 Task: Find connections with filter location Épernay with filter topic #Innovativewith filter profile language French with filter current company Tata AIA Life Insurance with filter school Institute of Engineering & Management (IEM) with filter industry Agricultural Chemical Manufacturing with filter service category Bankruptcy Law with filter keywords title Event Planner
Action: Mouse moved to (492, 81)
Screenshot: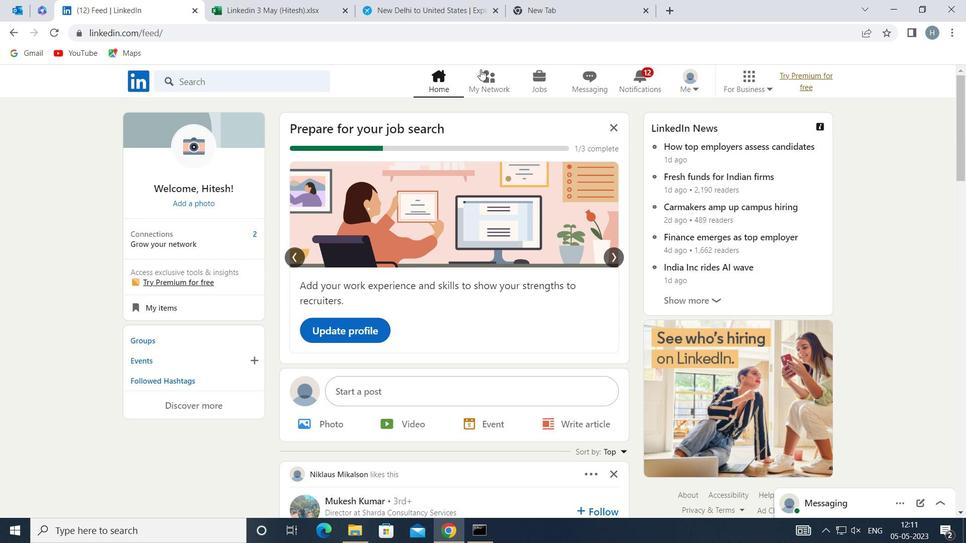 
Action: Mouse pressed left at (492, 81)
Screenshot: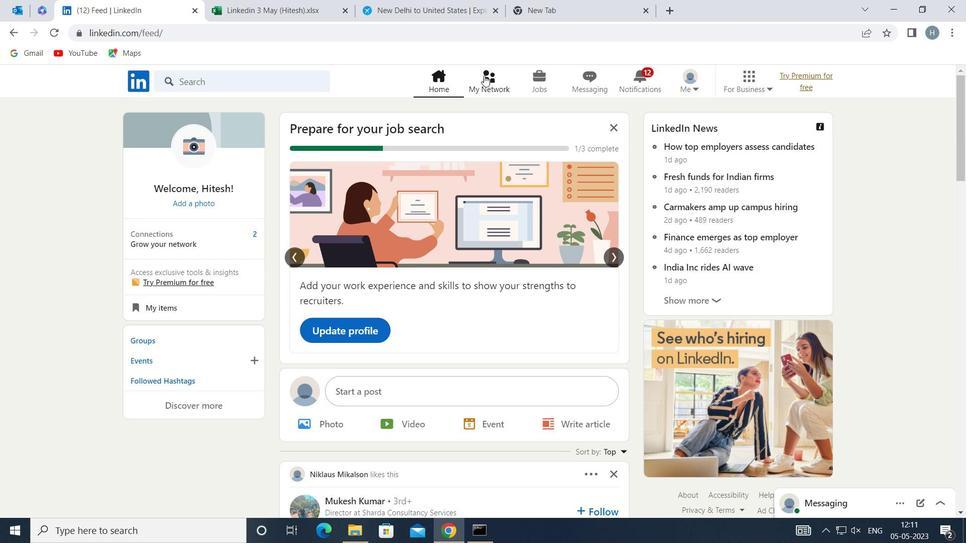 
Action: Mouse moved to (279, 149)
Screenshot: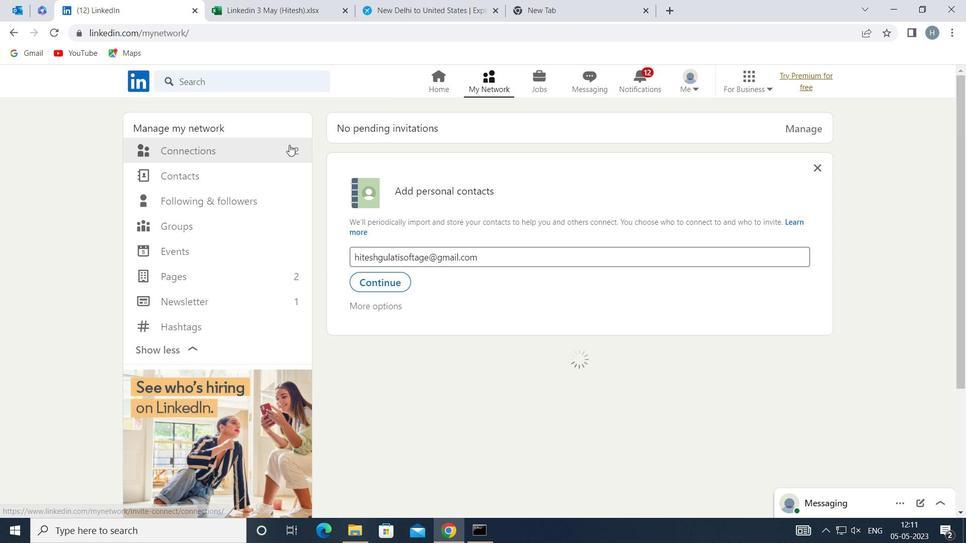 
Action: Mouse pressed left at (279, 149)
Screenshot: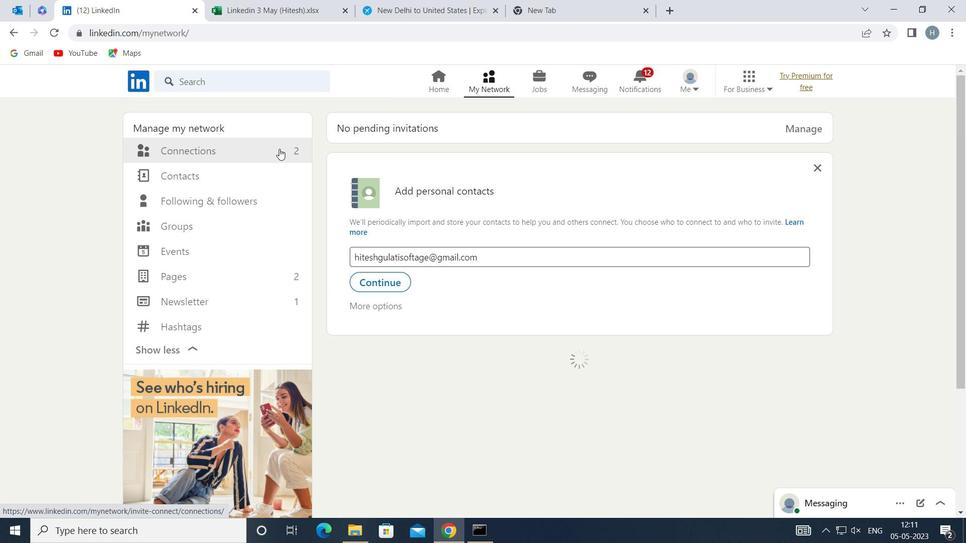 
Action: Mouse moved to (595, 150)
Screenshot: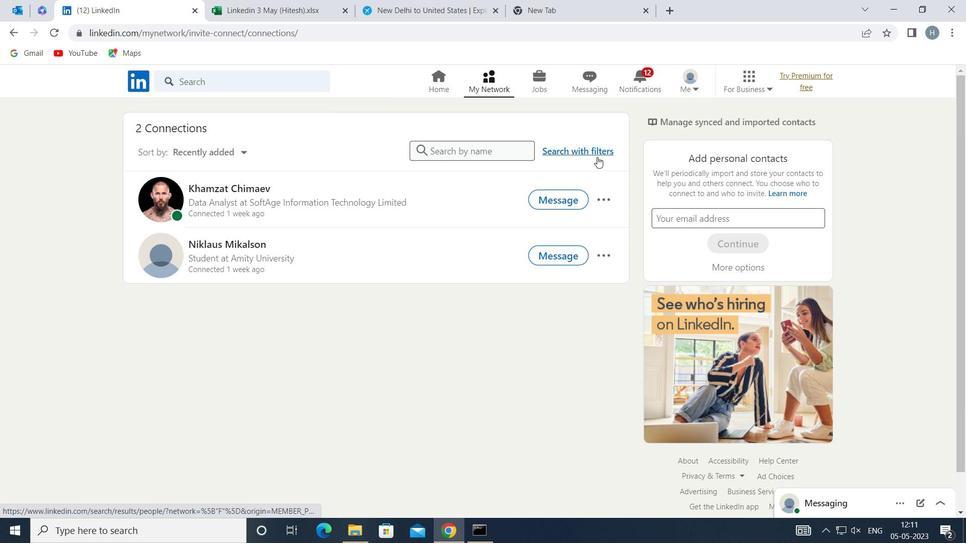 
Action: Mouse pressed left at (595, 150)
Screenshot: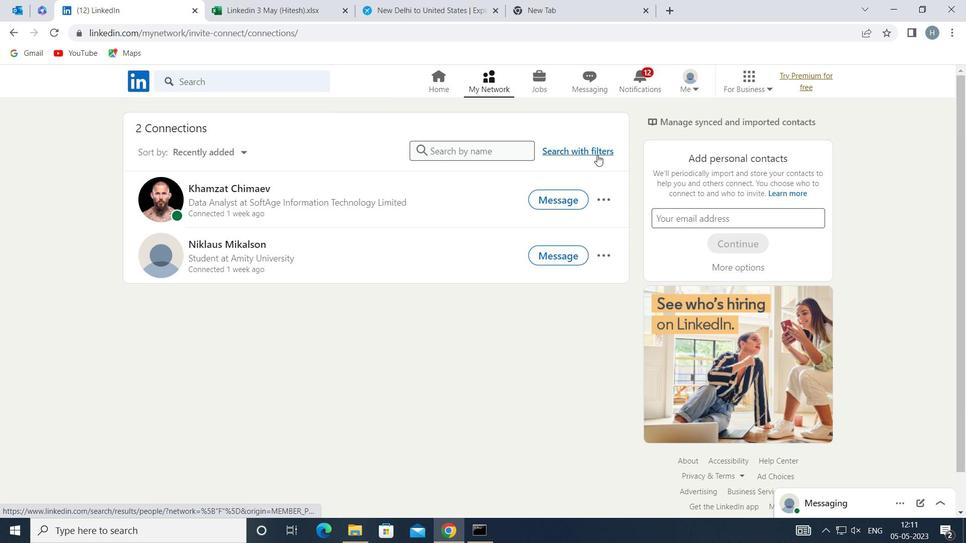 
Action: Mouse moved to (532, 117)
Screenshot: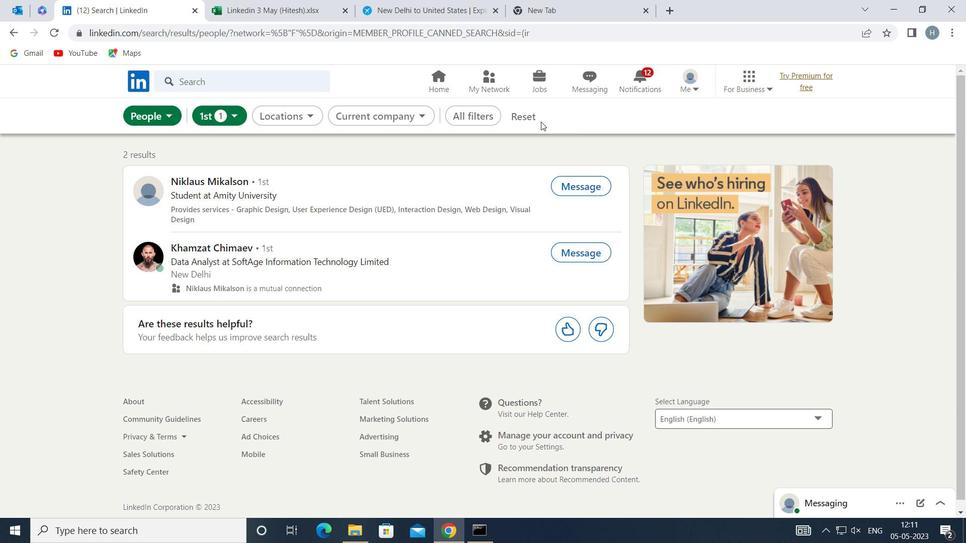
Action: Mouse pressed left at (532, 117)
Screenshot: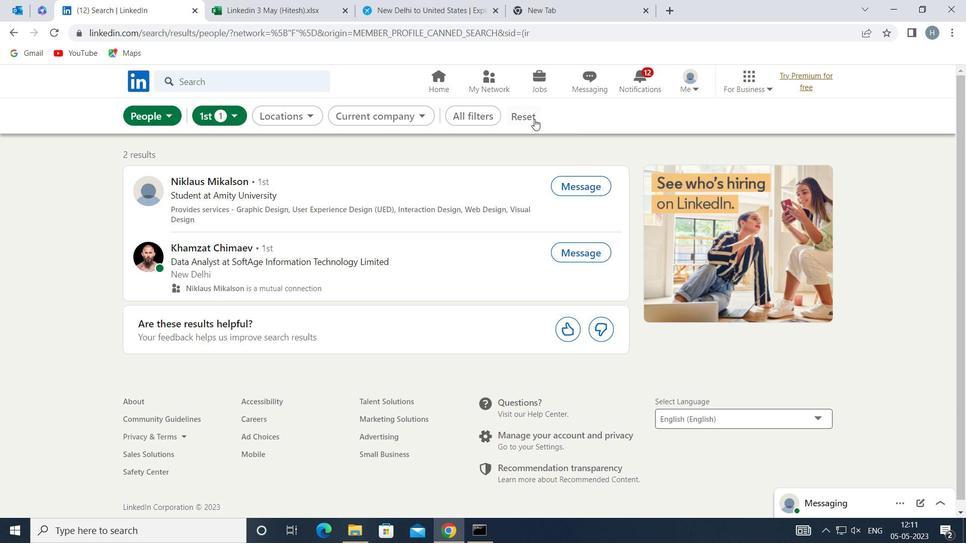 
Action: Mouse moved to (509, 113)
Screenshot: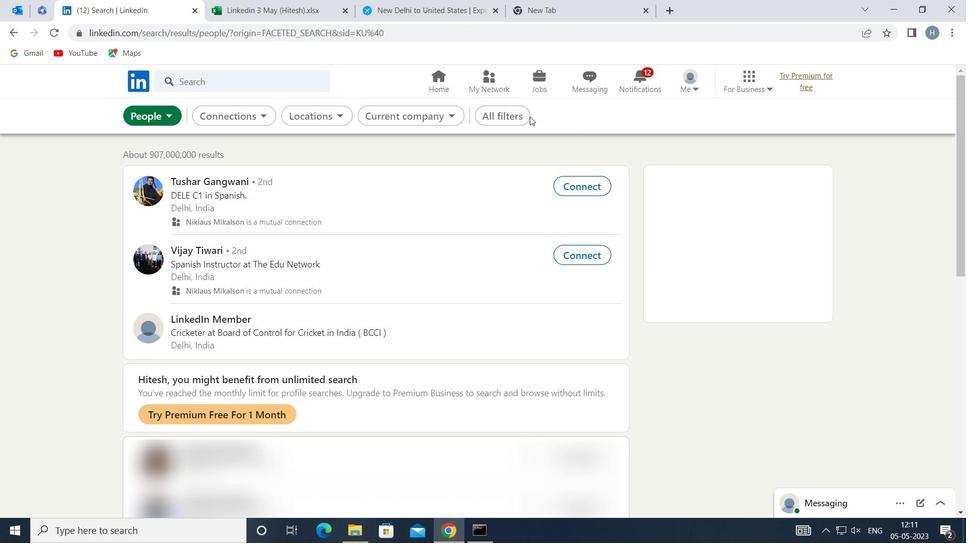 
Action: Mouse pressed left at (509, 113)
Screenshot: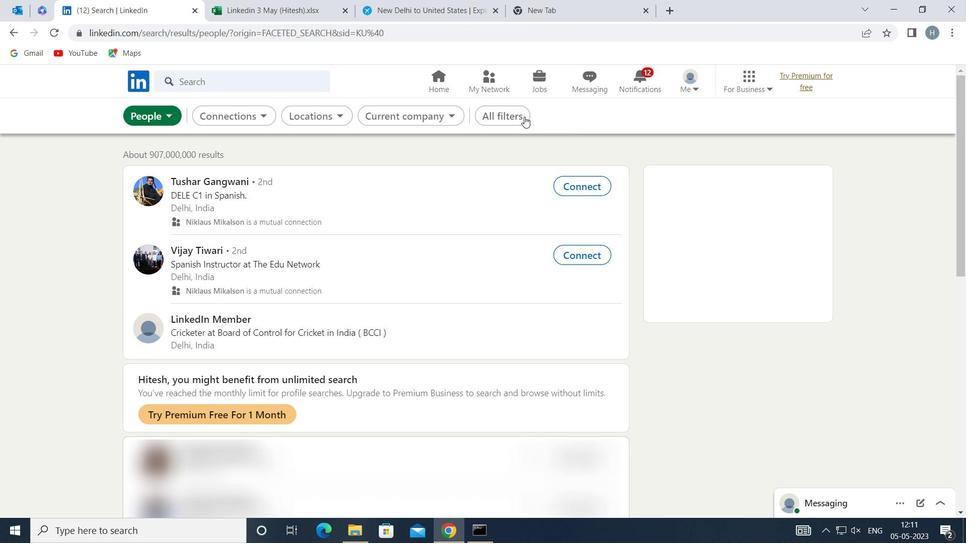 
Action: Mouse moved to (774, 299)
Screenshot: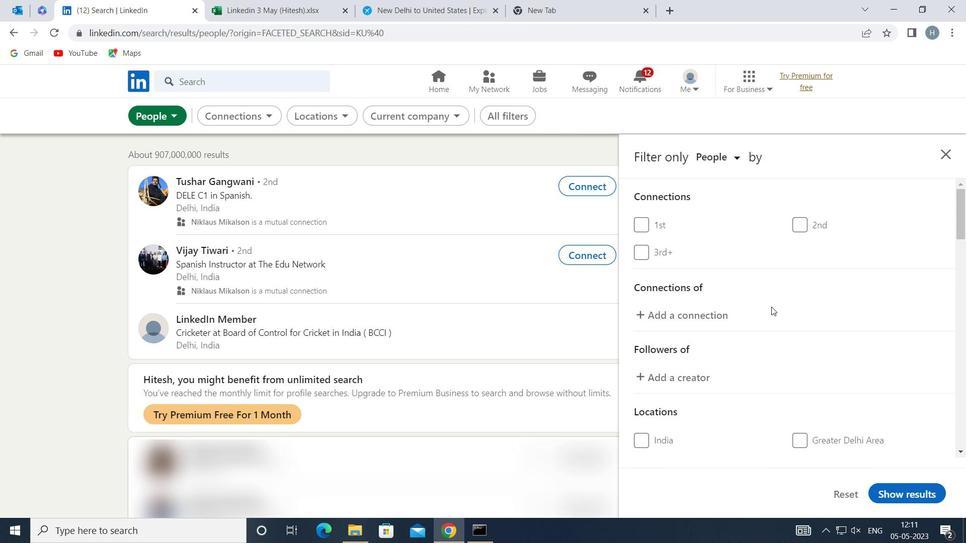 
Action: Mouse scrolled (774, 299) with delta (0, 0)
Screenshot: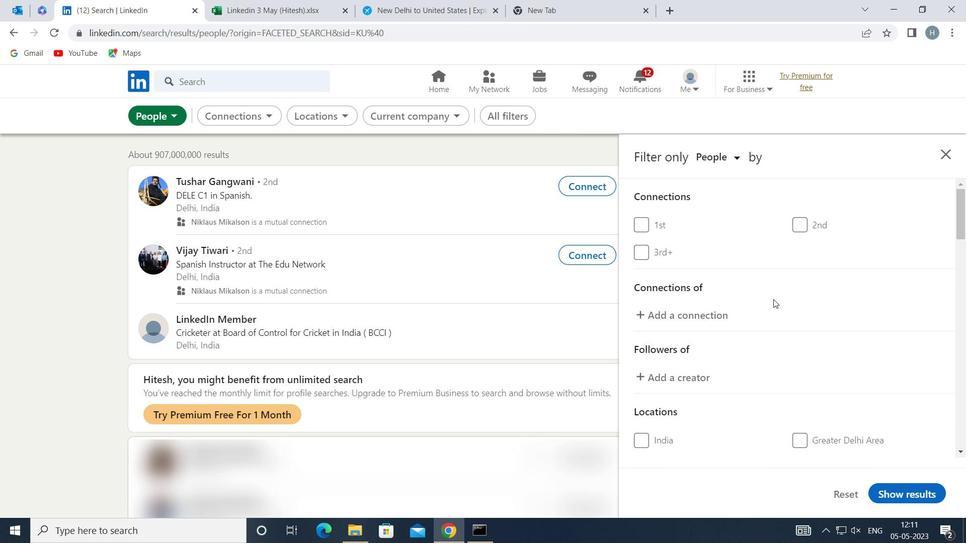 
Action: Mouse scrolled (774, 299) with delta (0, 0)
Screenshot: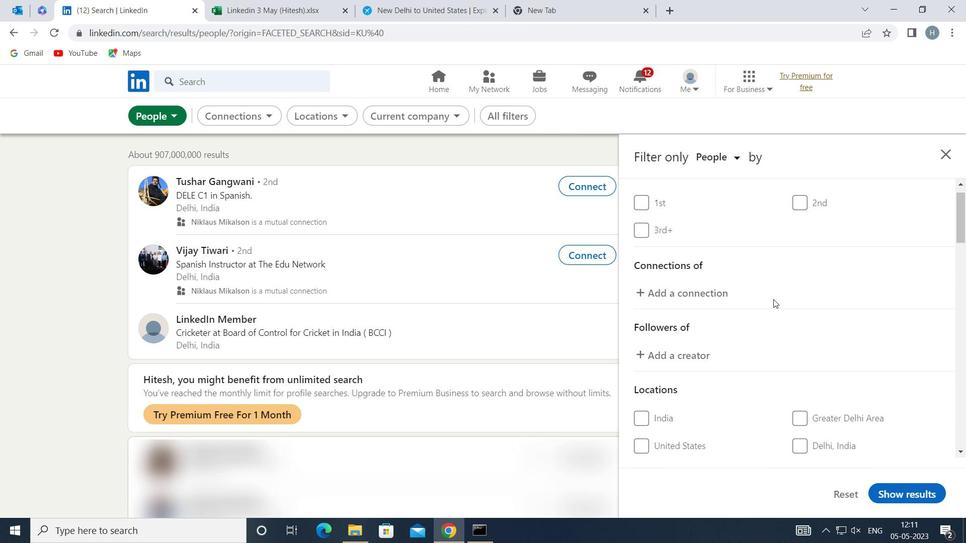 
Action: Mouse moved to (844, 366)
Screenshot: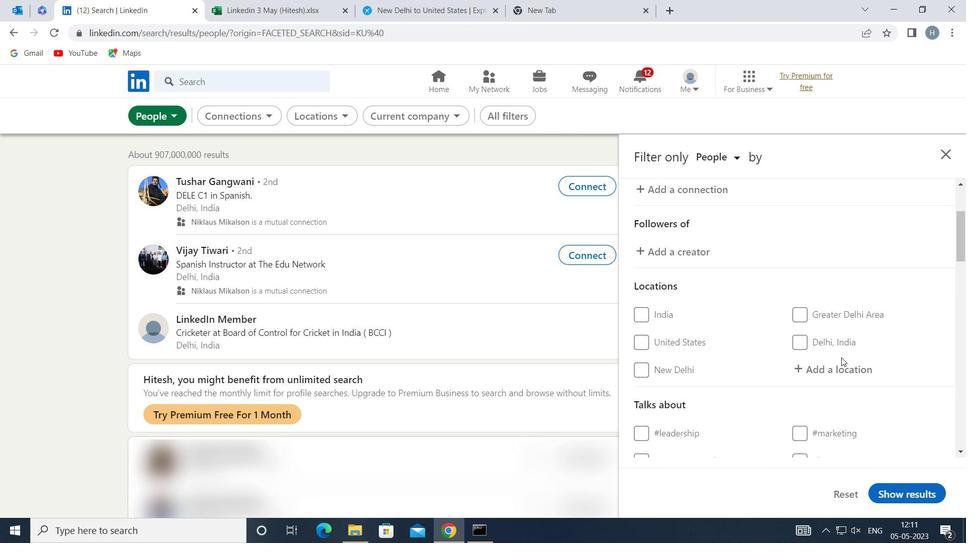 
Action: Mouse pressed left at (844, 366)
Screenshot: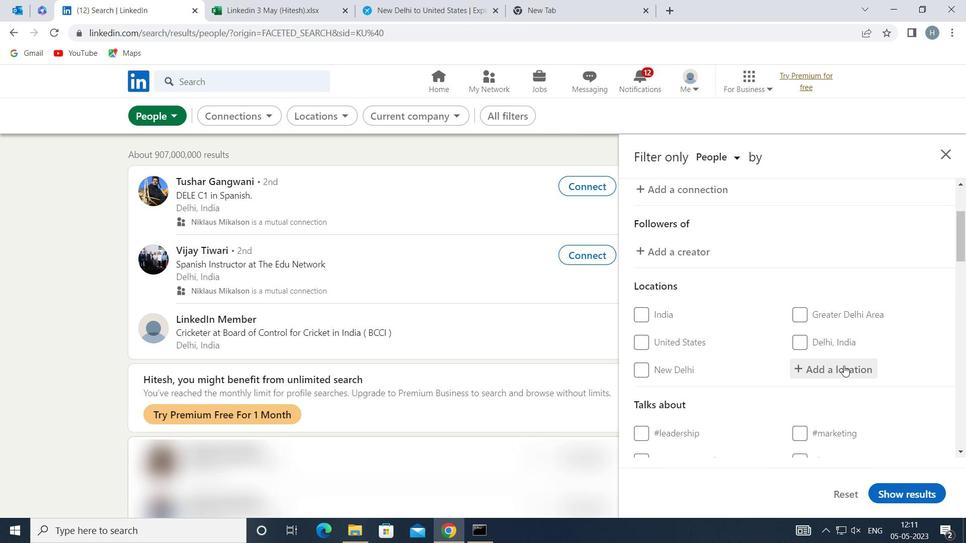 
Action: Mouse moved to (843, 367)
Screenshot: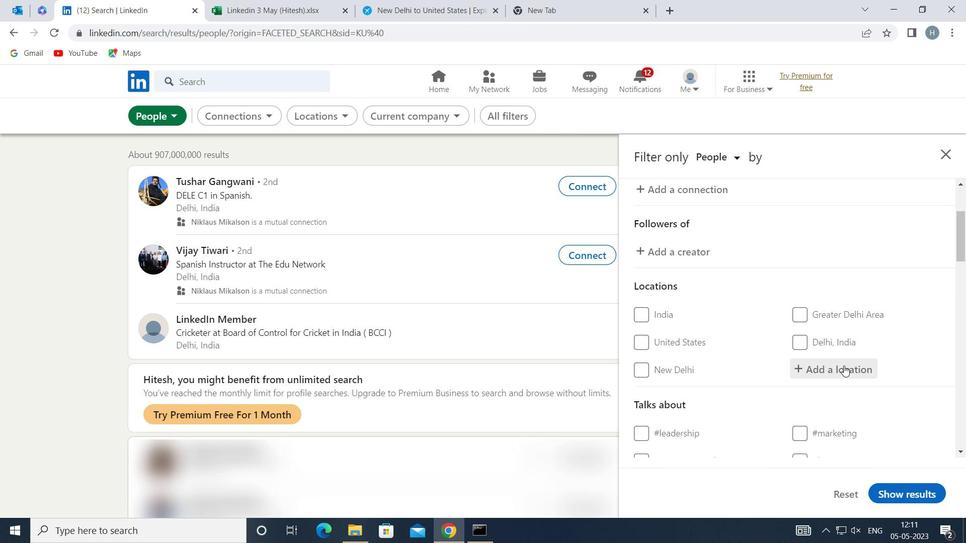
Action: Key pressed <Key.shift>EPERNAY
Screenshot: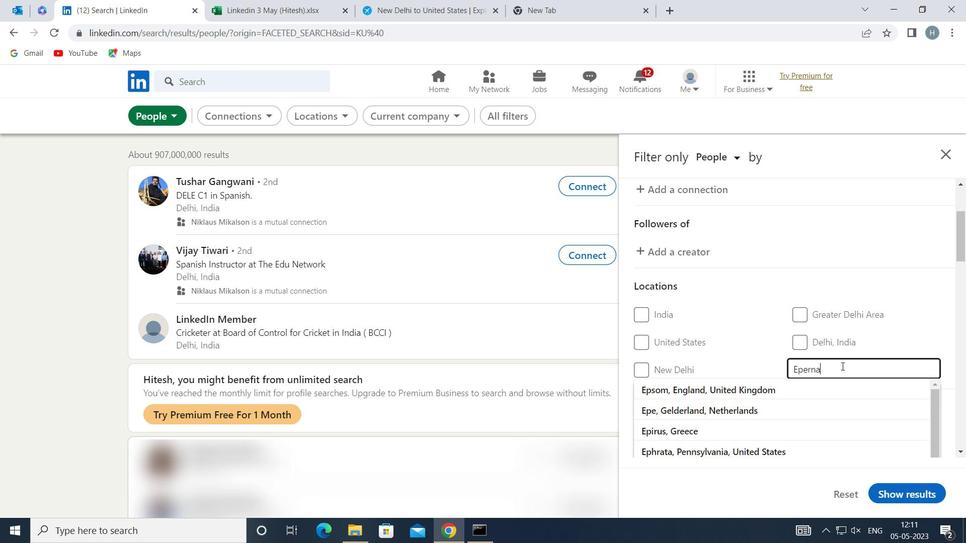 
Action: Mouse moved to (800, 387)
Screenshot: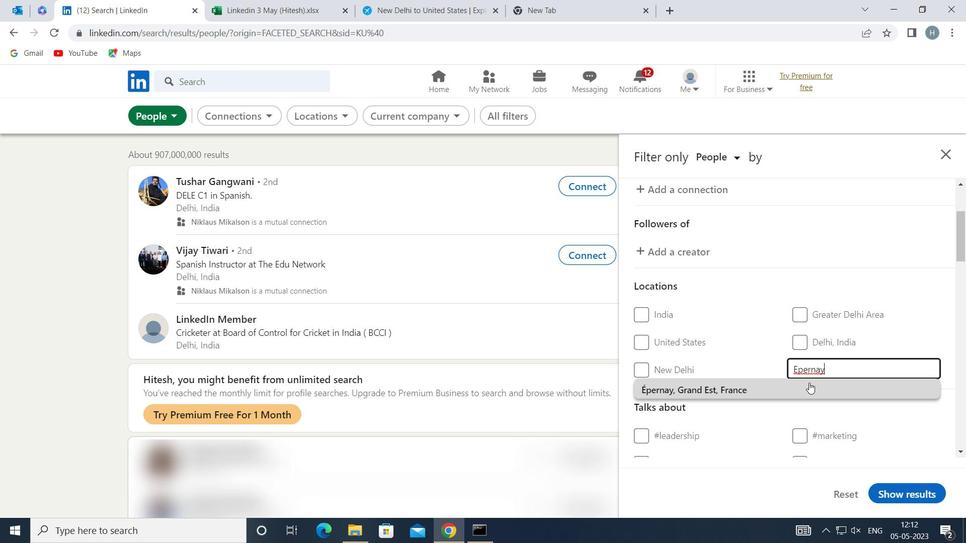 
Action: Mouse pressed left at (800, 387)
Screenshot: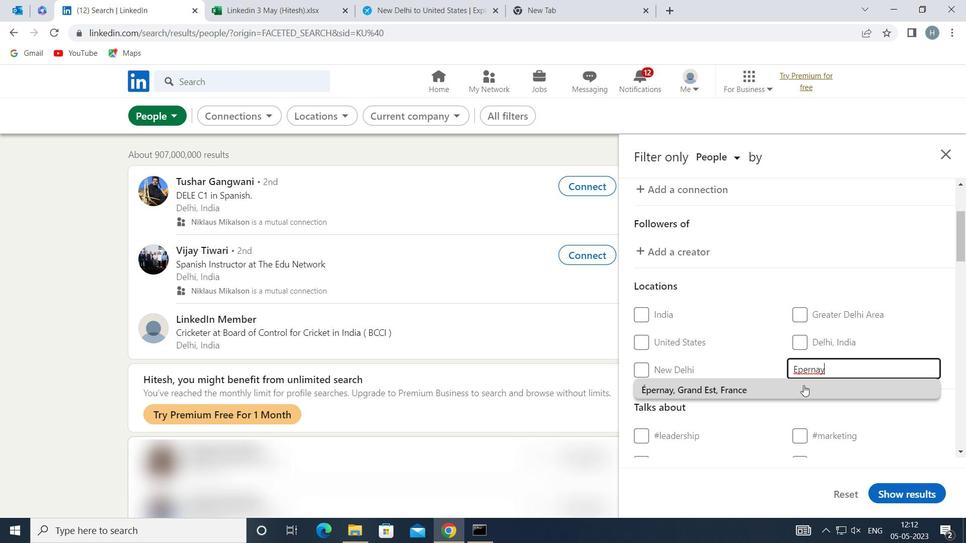 
Action: Mouse moved to (748, 356)
Screenshot: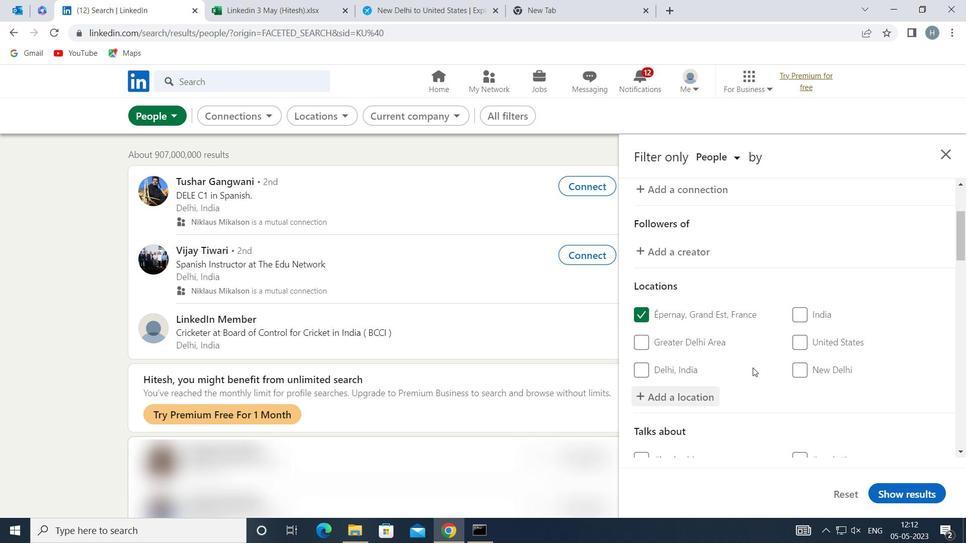 
Action: Mouse scrolled (748, 355) with delta (0, 0)
Screenshot: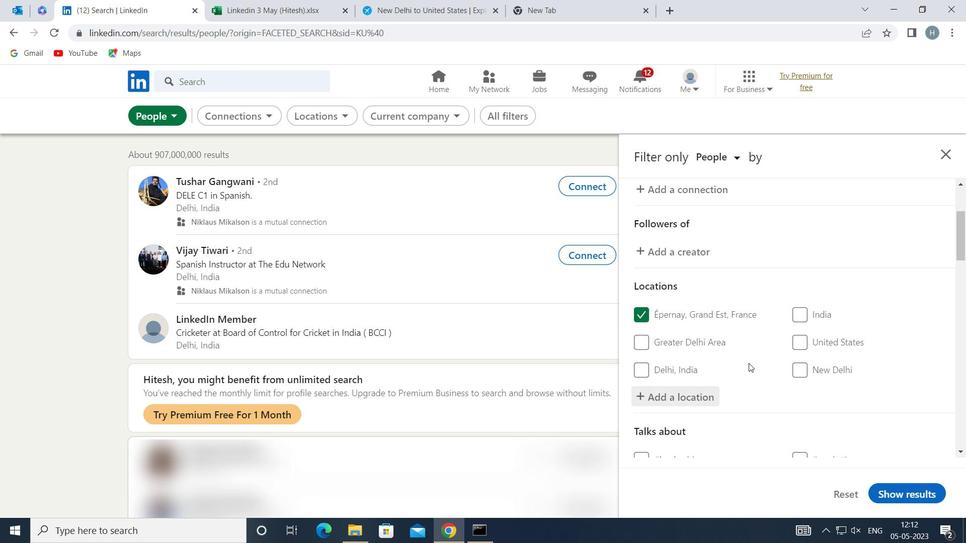 
Action: Mouse moved to (748, 355)
Screenshot: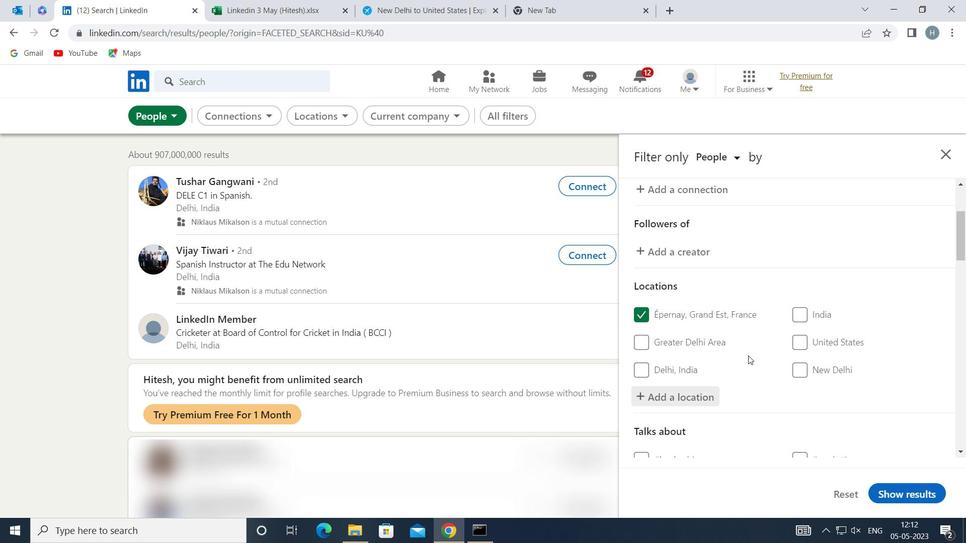 
Action: Mouse scrolled (748, 354) with delta (0, 0)
Screenshot: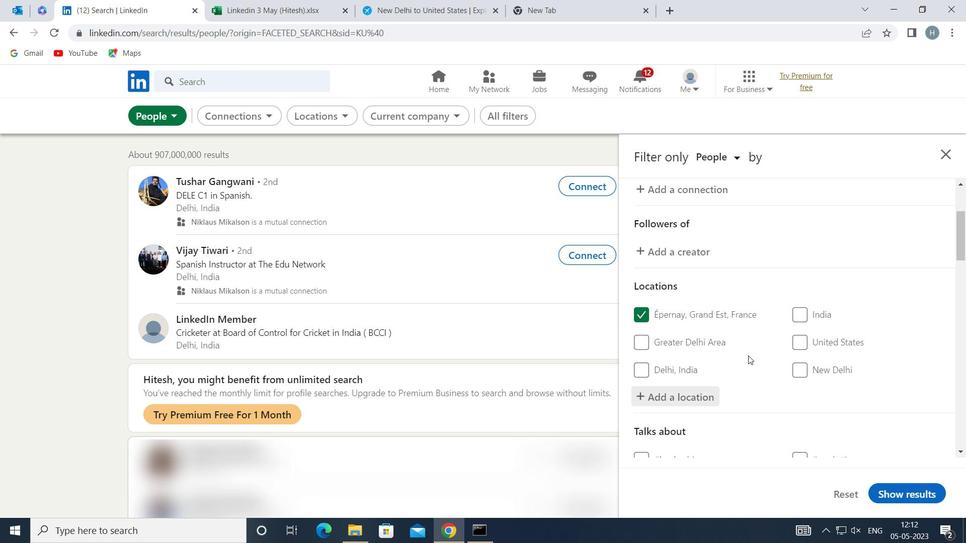 
Action: Mouse moved to (750, 346)
Screenshot: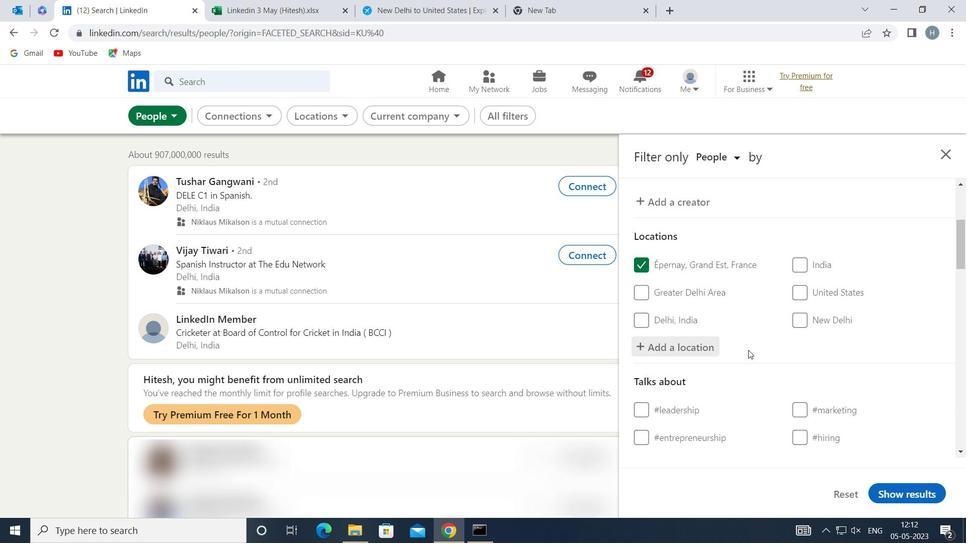 
Action: Mouse scrolled (750, 346) with delta (0, 0)
Screenshot: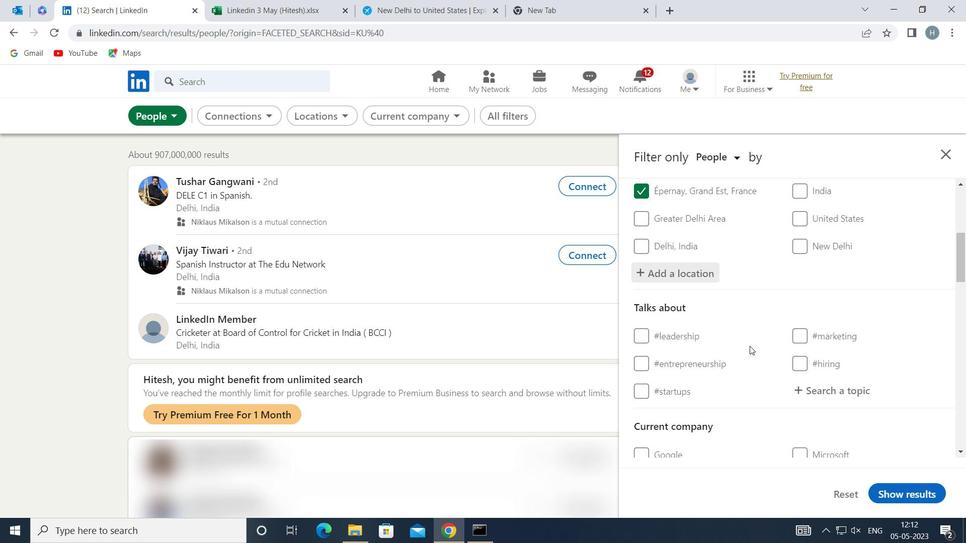 
Action: Mouse moved to (836, 321)
Screenshot: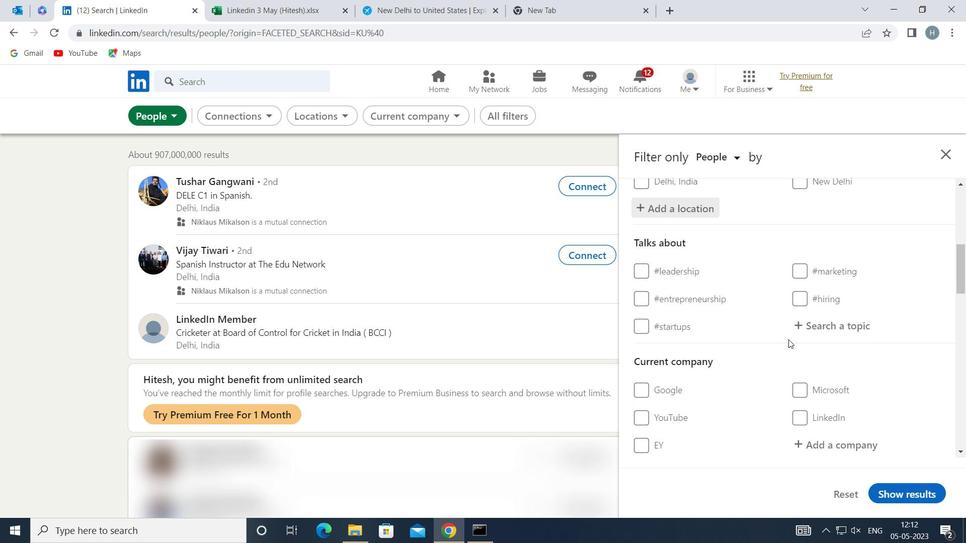 
Action: Mouse pressed left at (836, 321)
Screenshot: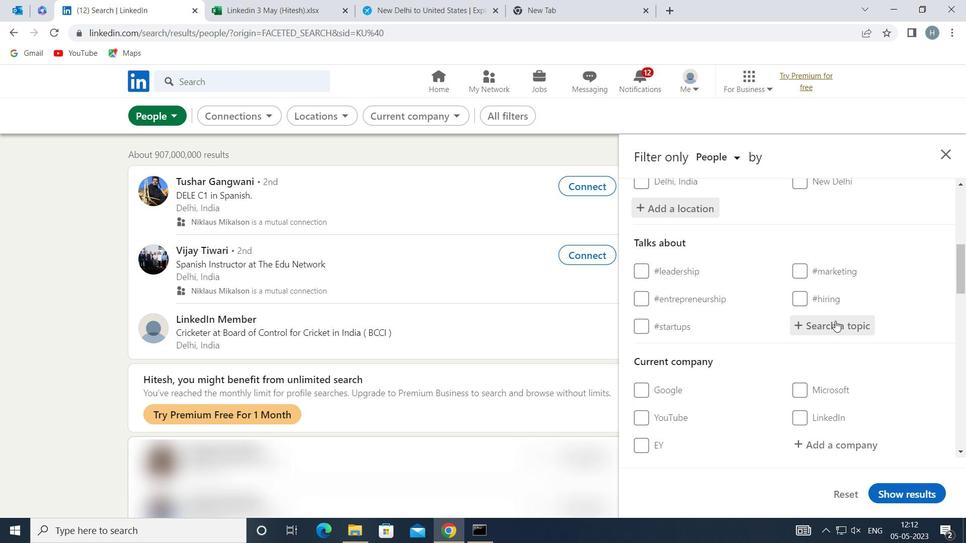 
Action: Mouse moved to (836, 320)
Screenshot: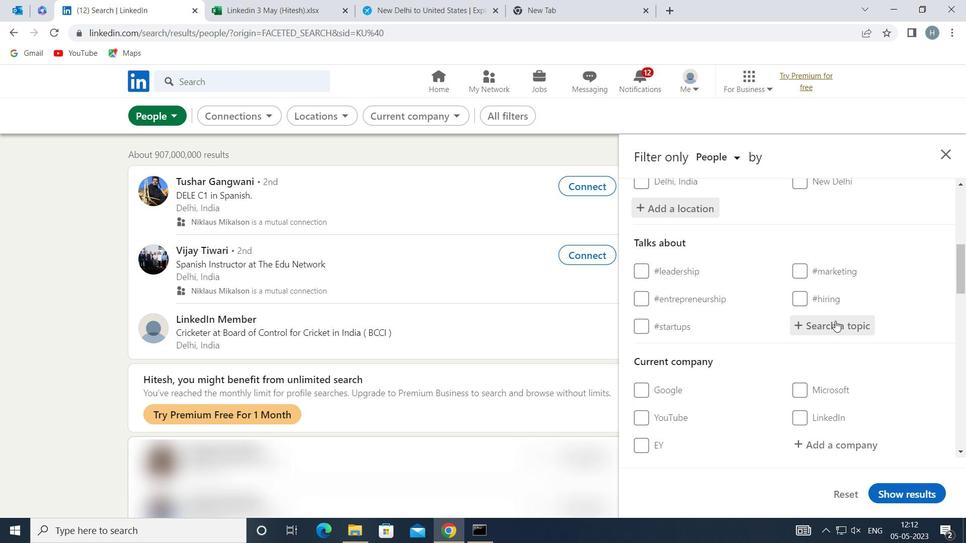 
Action: Key pressed <Key.shift>INNOVATIO<Key.backspace>VE
Screenshot: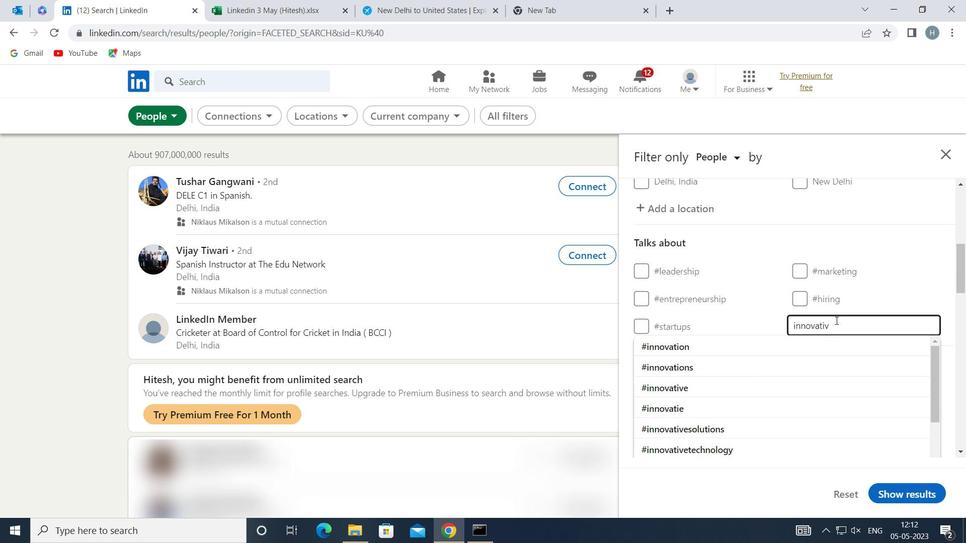 
Action: Mouse moved to (794, 346)
Screenshot: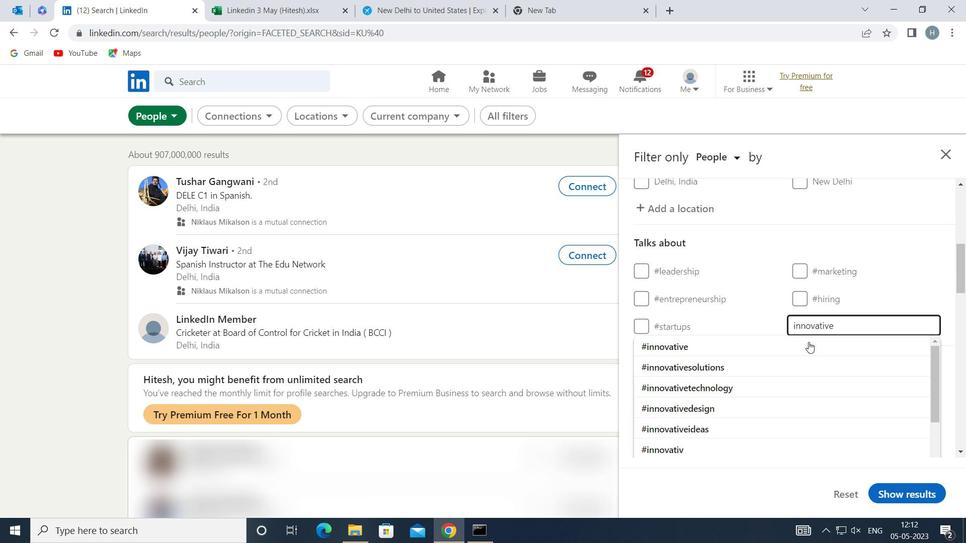 
Action: Mouse pressed left at (794, 346)
Screenshot: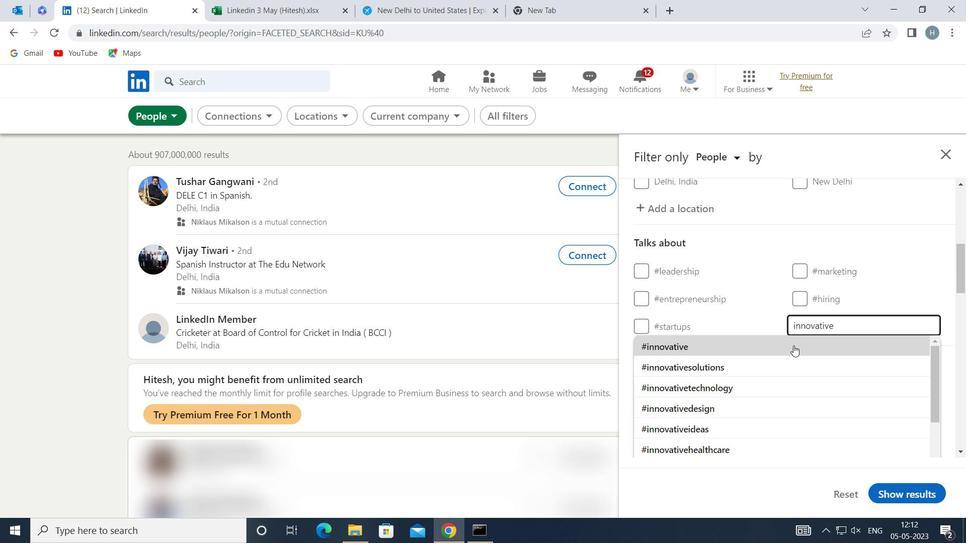 
Action: Mouse moved to (782, 321)
Screenshot: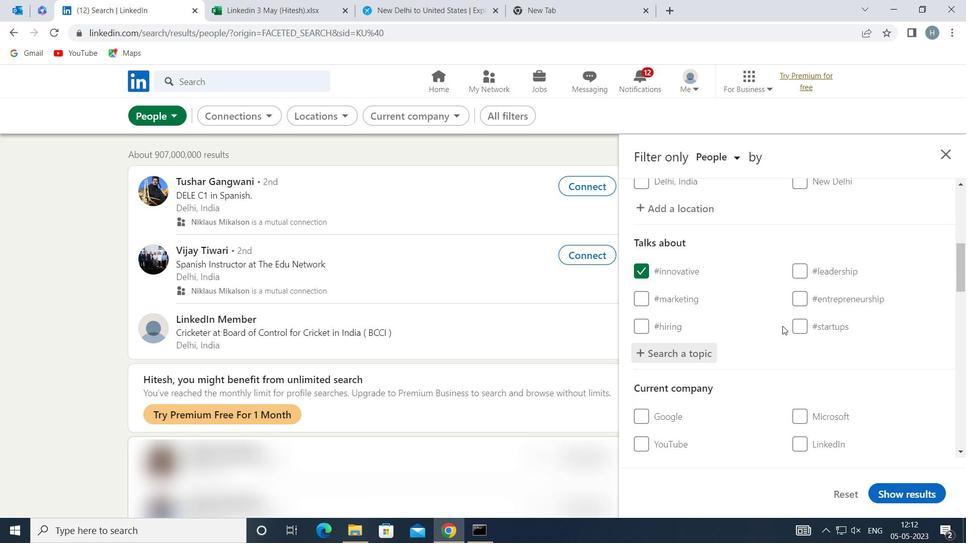 
Action: Mouse scrolled (782, 320) with delta (0, 0)
Screenshot: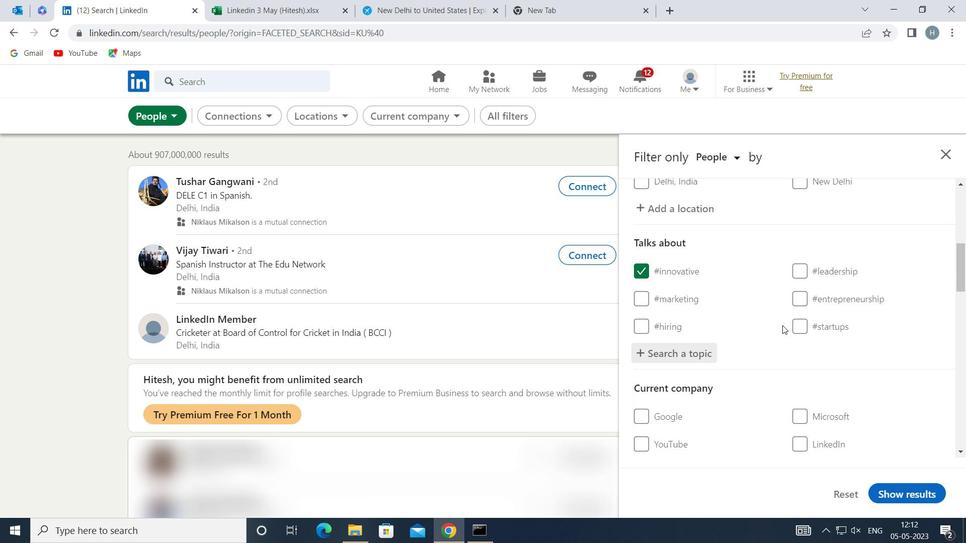 
Action: Mouse moved to (782, 320)
Screenshot: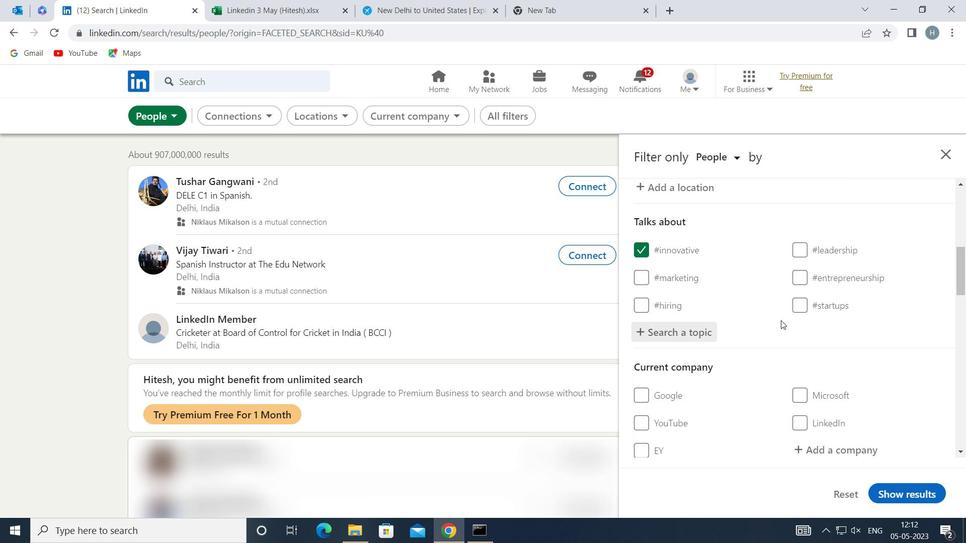 
Action: Mouse scrolled (782, 319) with delta (0, 0)
Screenshot: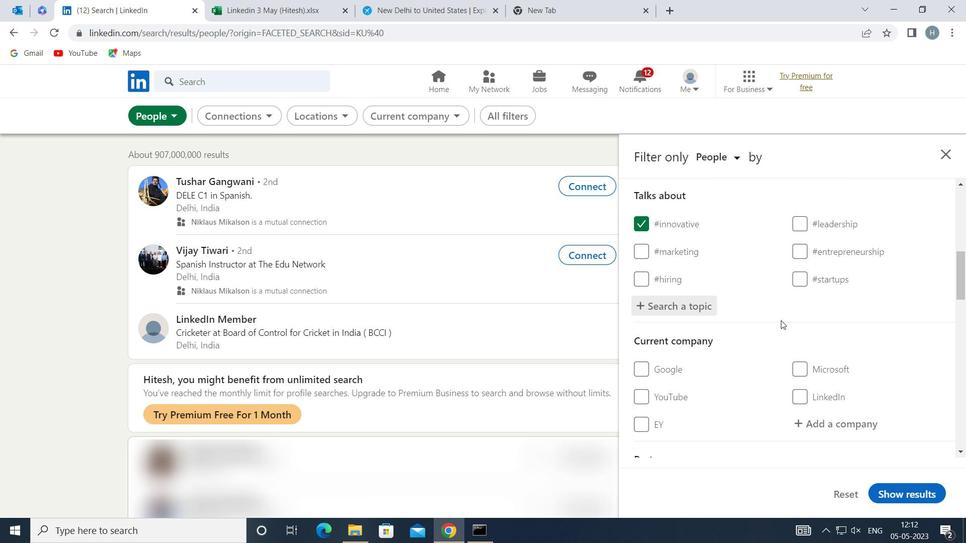
Action: Mouse moved to (782, 318)
Screenshot: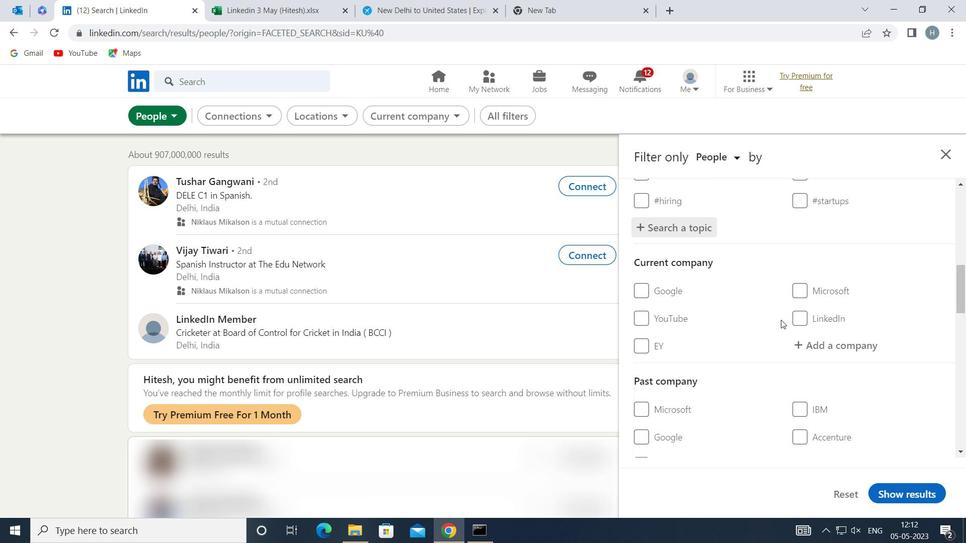 
Action: Mouse scrolled (782, 318) with delta (0, 0)
Screenshot: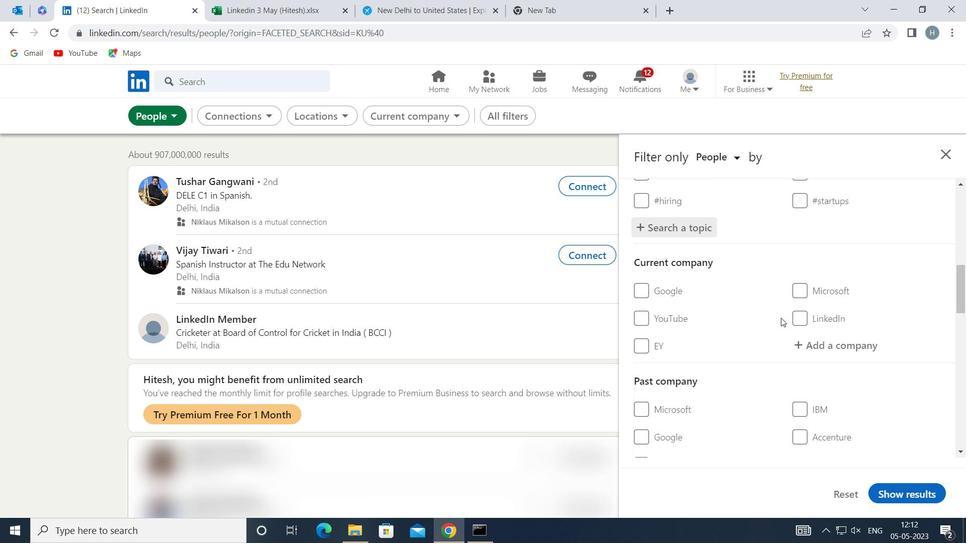 
Action: Mouse moved to (782, 314)
Screenshot: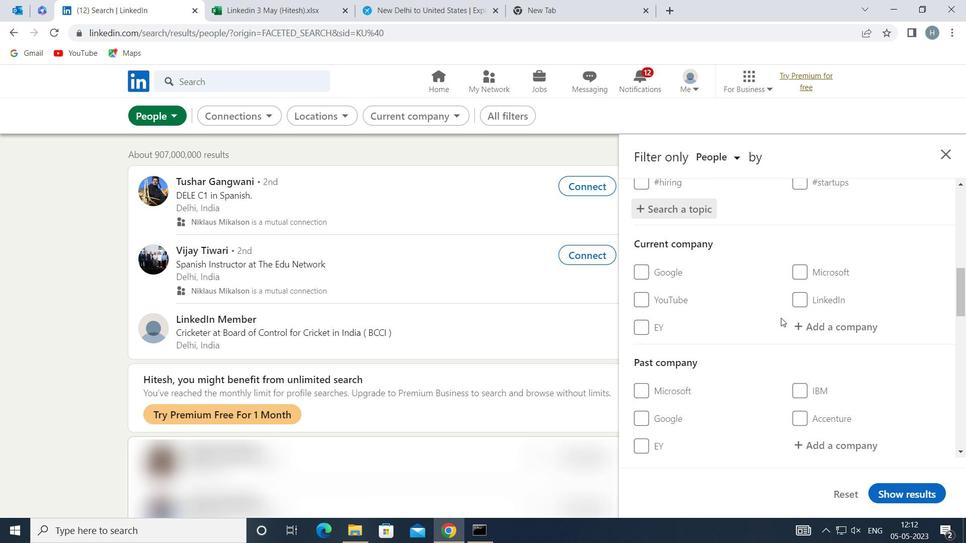 
Action: Mouse scrolled (782, 313) with delta (0, 0)
Screenshot: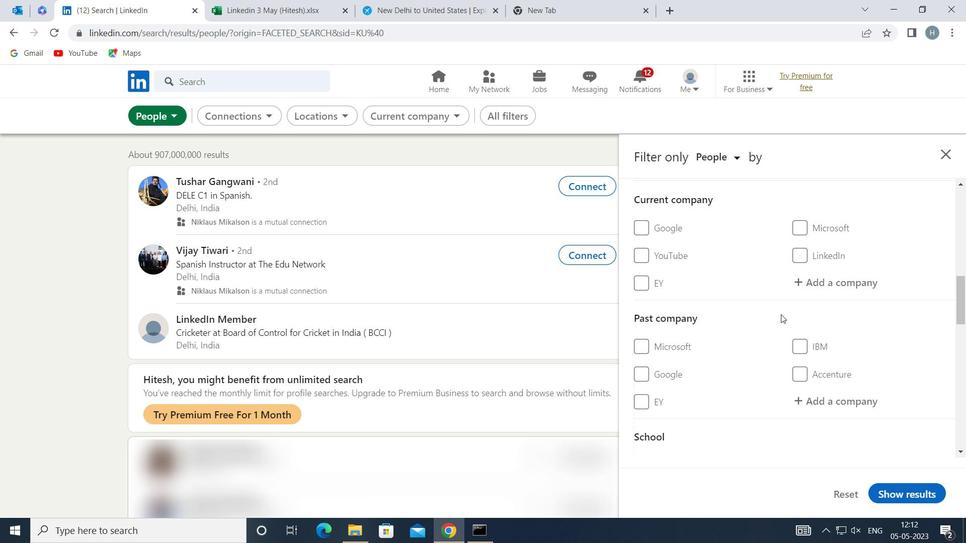 
Action: Mouse scrolled (782, 313) with delta (0, 0)
Screenshot: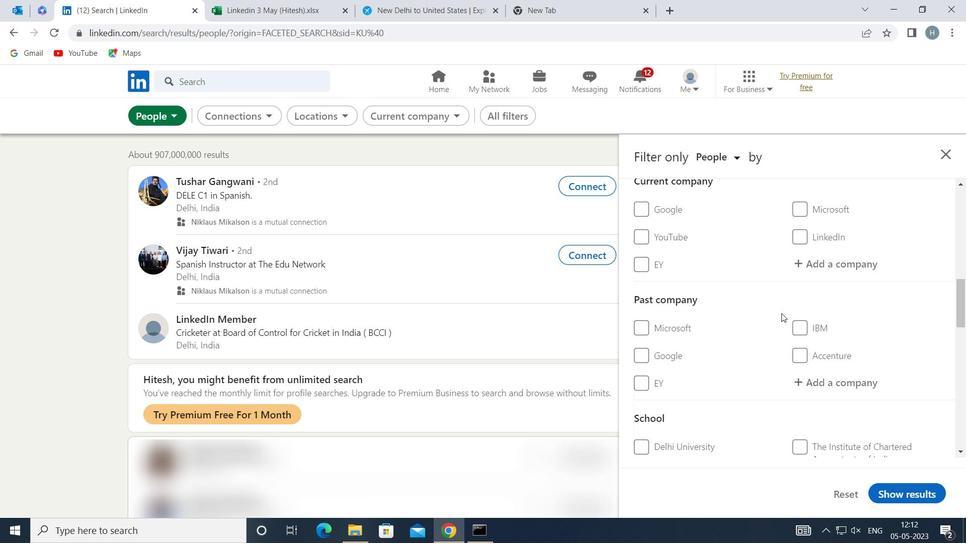 
Action: Mouse scrolled (782, 313) with delta (0, 0)
Screenshot: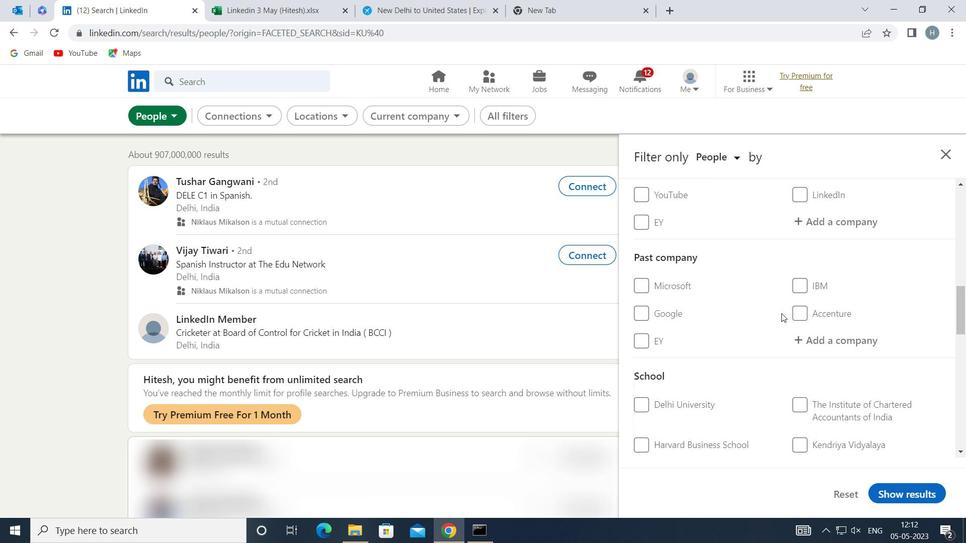 
Action: Mouse moved to (782, 313)
Screenshot: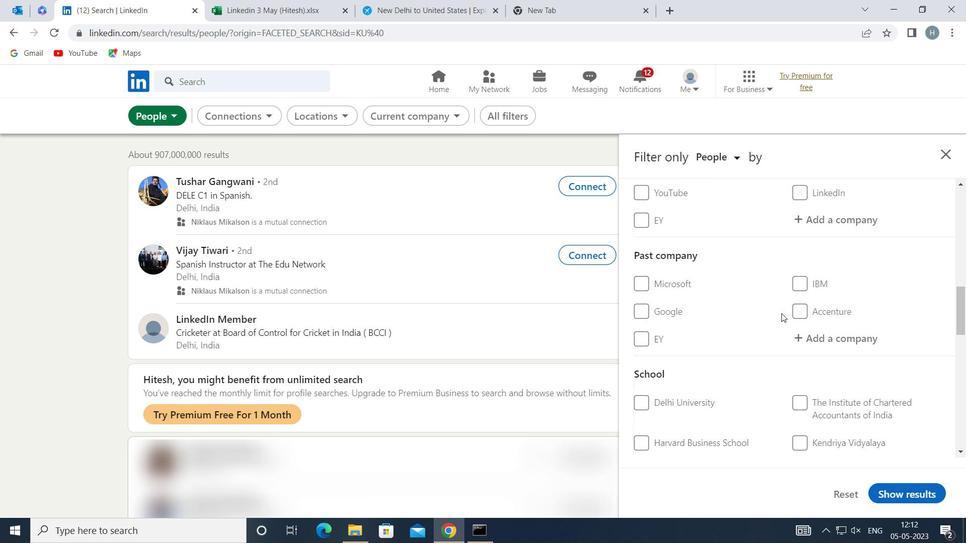 
Action: Mouse scrolled (782, 313) with delta (0, 0)
Screenshot: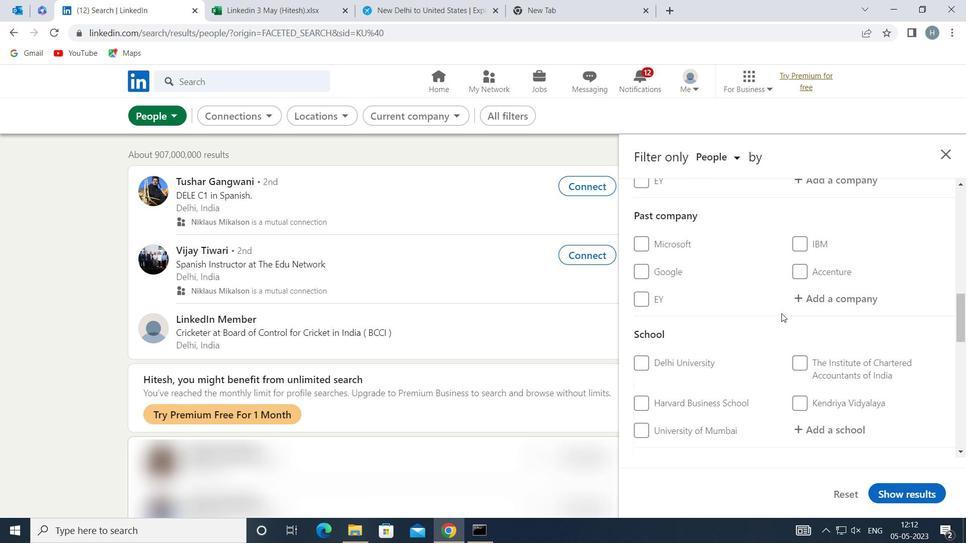 
Action: Mouse scrolled (782, 313) with delta (0, 0)
Screenshot: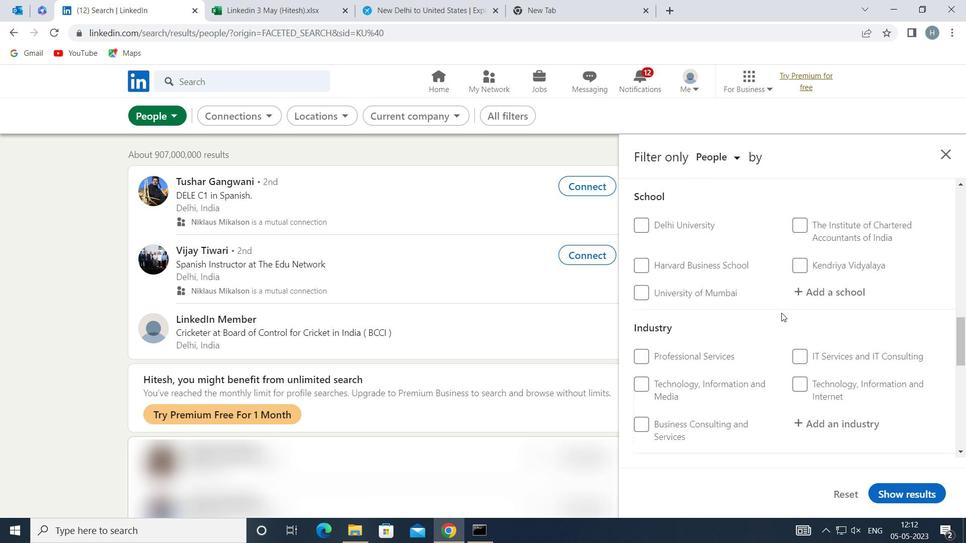 
Action: Mouse scrolled (782, 313) with delta (0, 0)
Screenshot: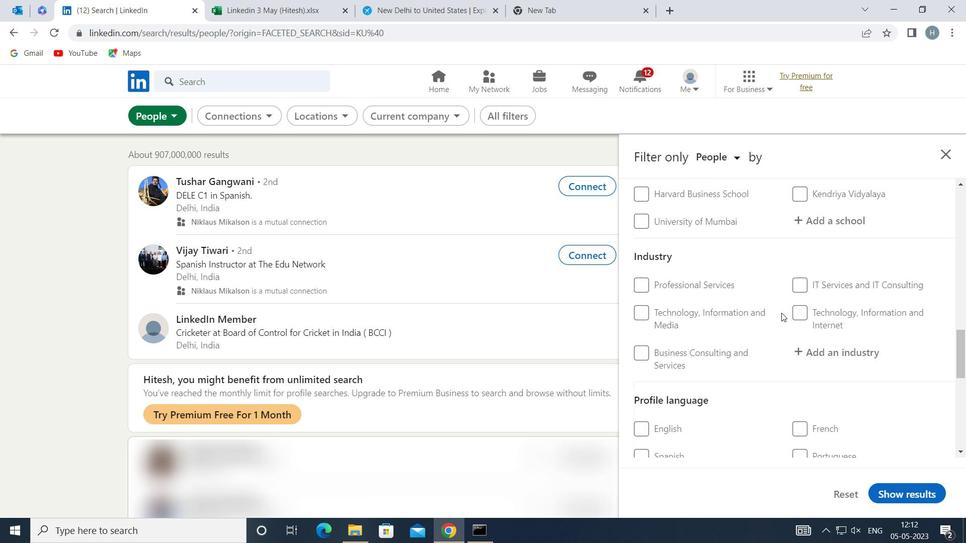 
Action: Mouse scrolled (782, 313) with delta (0, 0)
Screenshot: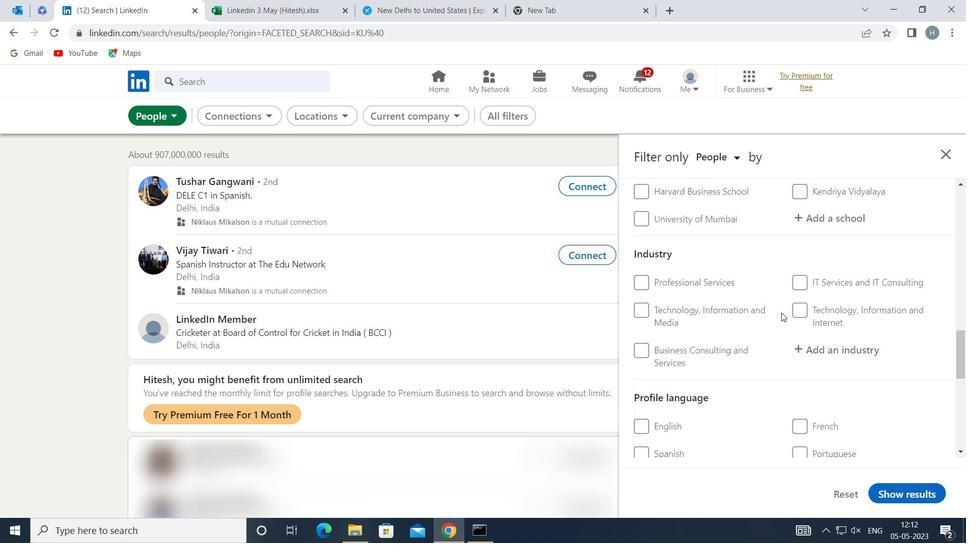 
Action: Mouse moved to (804, 299)
Screenshot: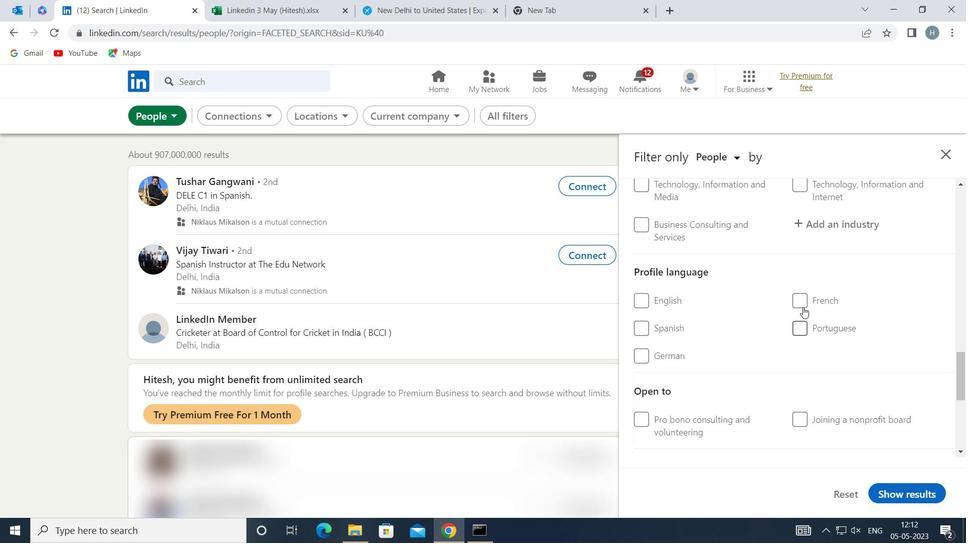 
Action: Mouse pressed left at (804, 299)
Screenshot: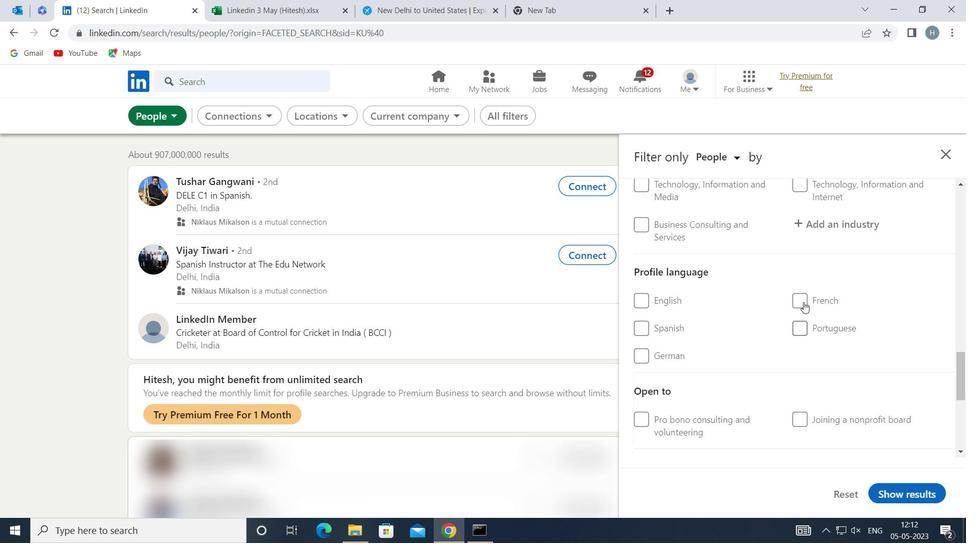 
Action: Mouse moved to (746, 338)
Screenshot: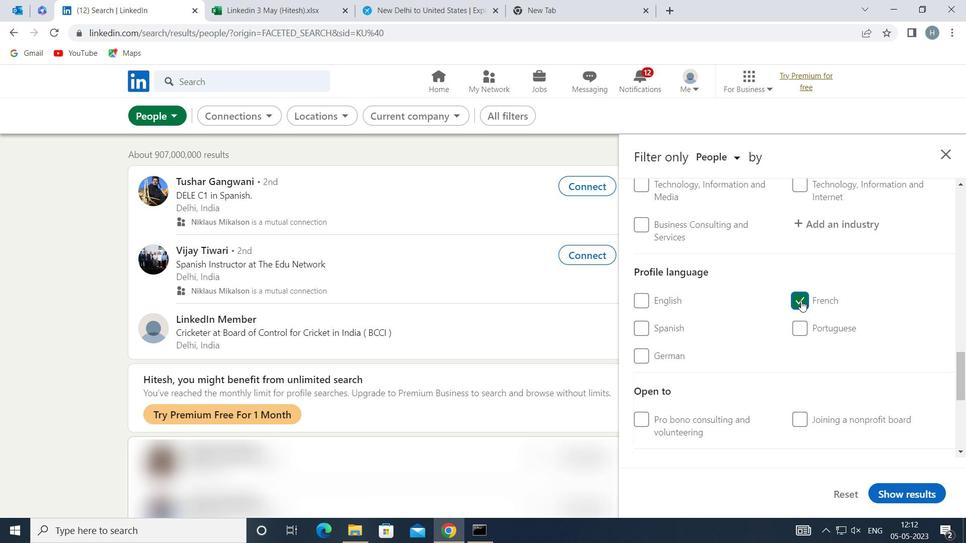 
Action: Mouse scrolled (746, 338) with delta (0, 0)
Screenshot: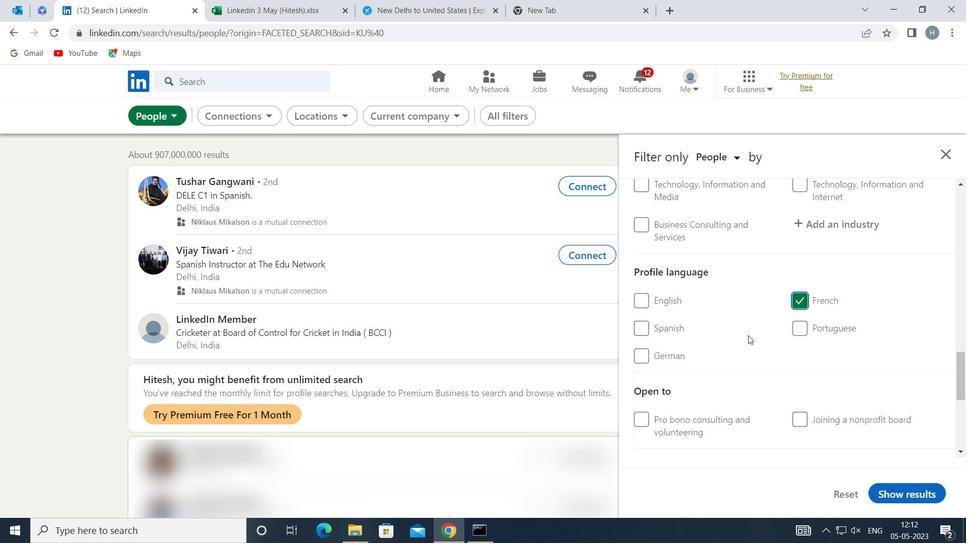
Action: Mouse scrolled (746, 338) with delta (0, 0)
Screenshot: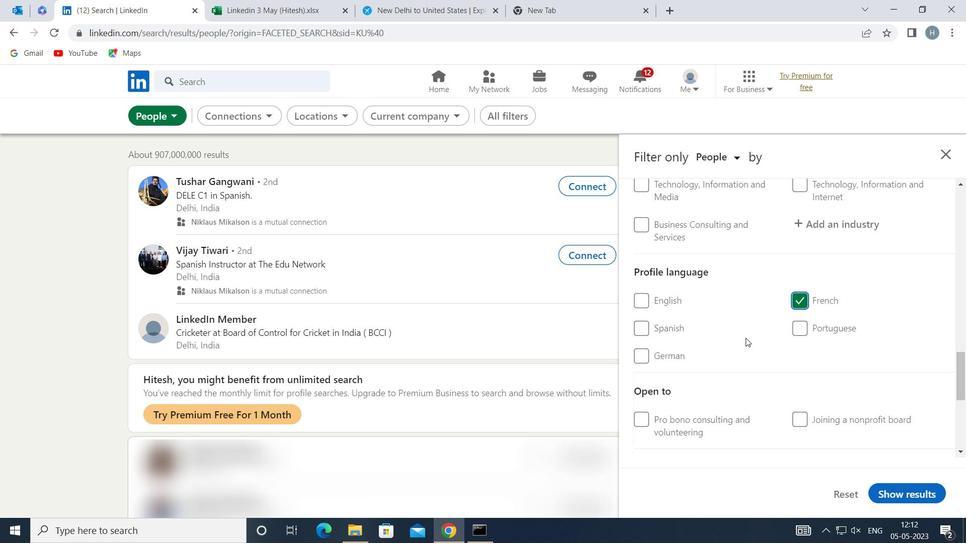
Action: Mouse moved to (744, 338)
Screenshot: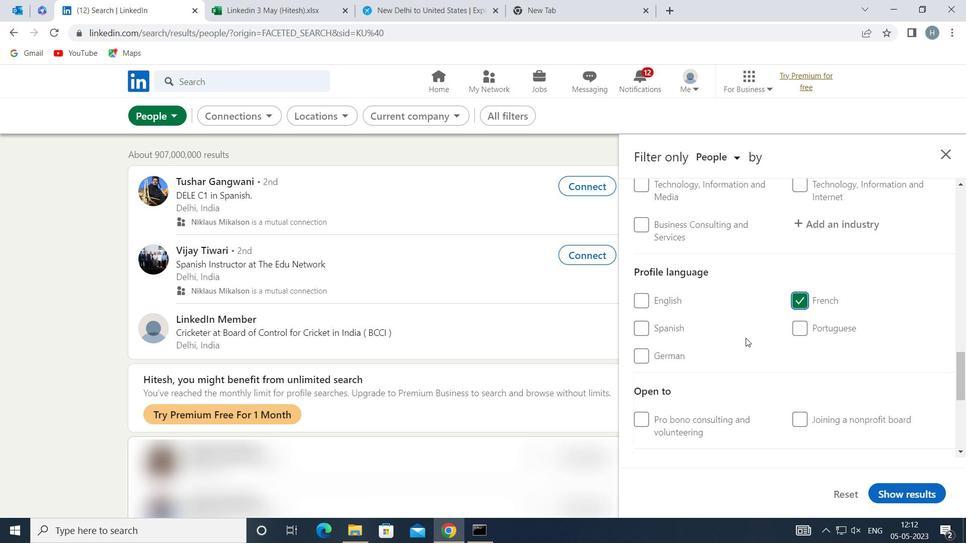 
Action: Mouse scrolled (744, 338) with delta (0, 0)
Screenshot: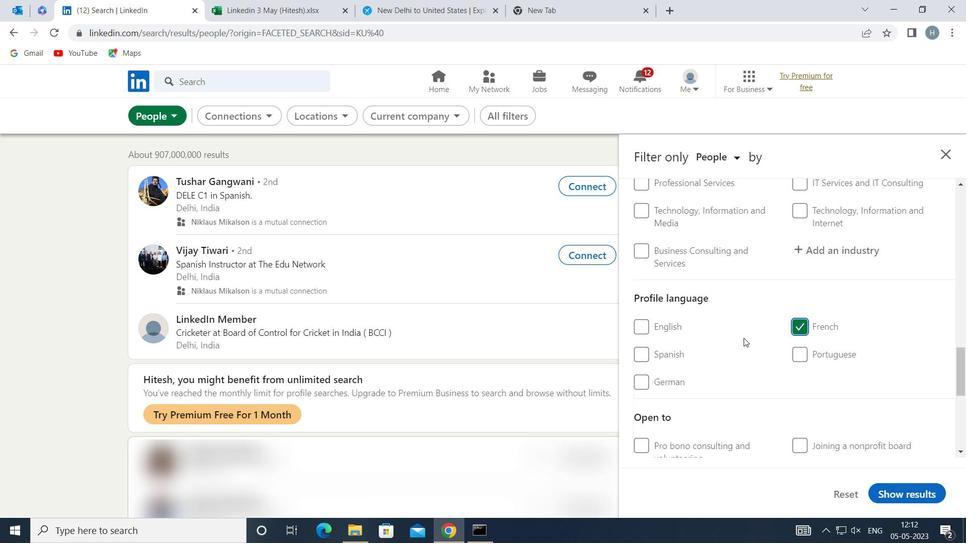 
Action: Mouse scrolled (744, 338) with delta (0, 0)
Screenshot: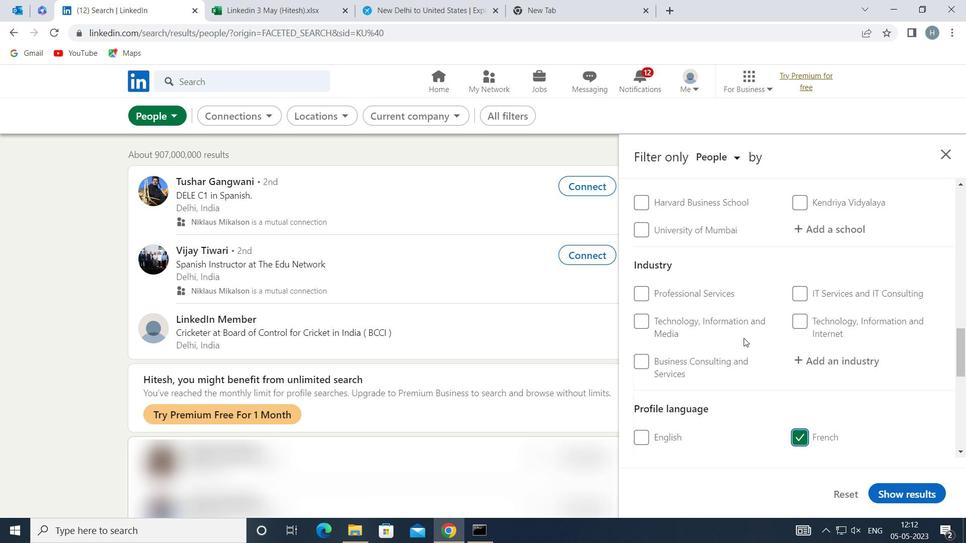 
Action: Mouse scrolled (744, 338) with delta (0, 0)
Screenshot: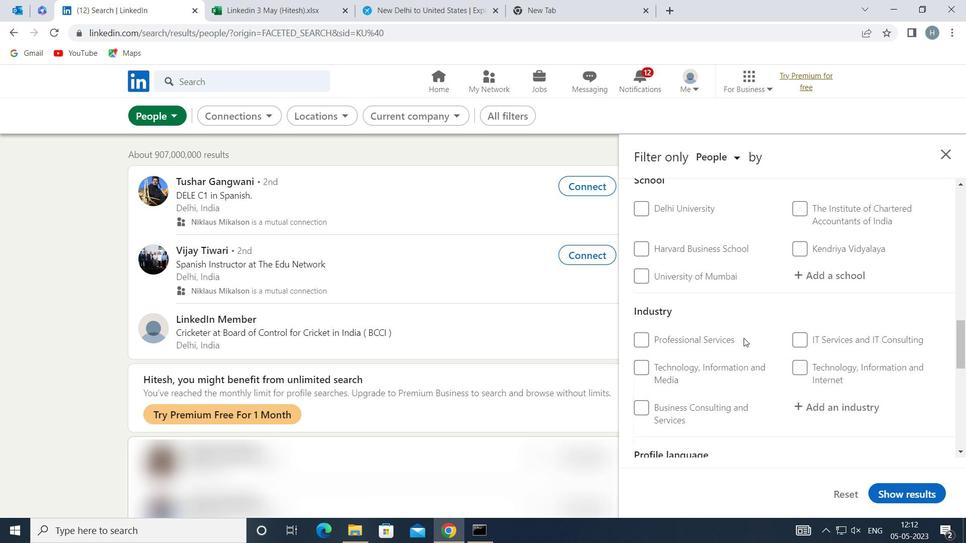 
Action: Mouse scrolled (744, 338) with delta (0, 0)
Screenshot: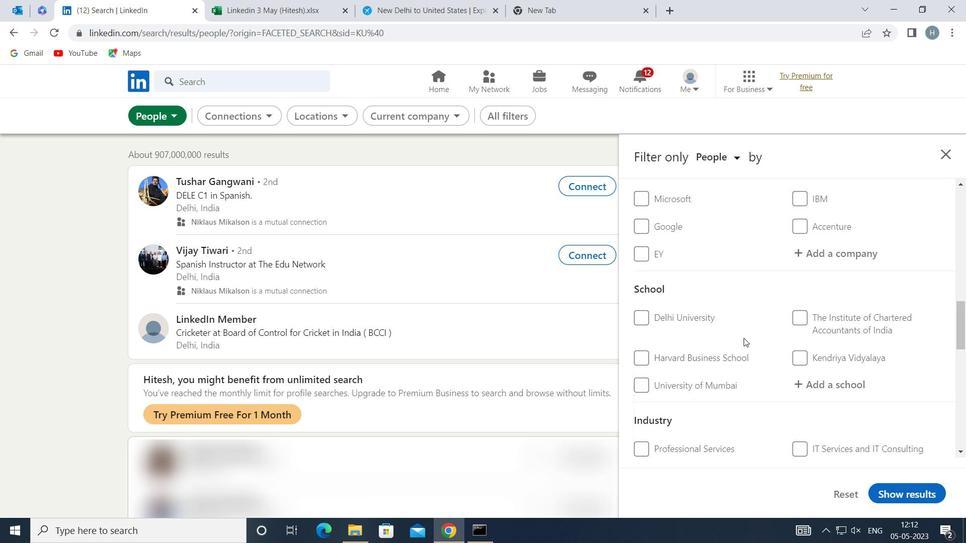 
Action: Mouse scrolled (744, 338) with delta (0, 0)
Screenshot: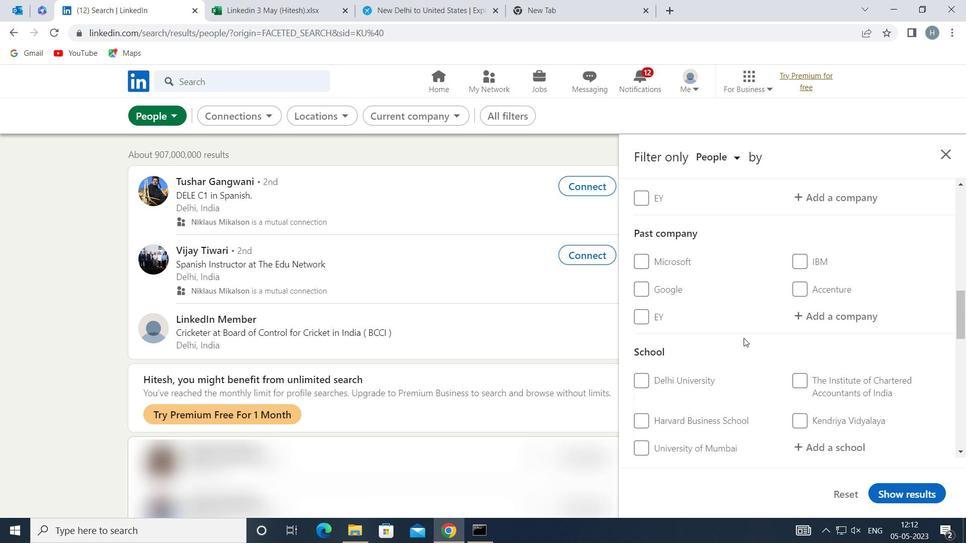 
Action: Mouse scrolled (744, 338) with delta (0, 0)
Screenshot: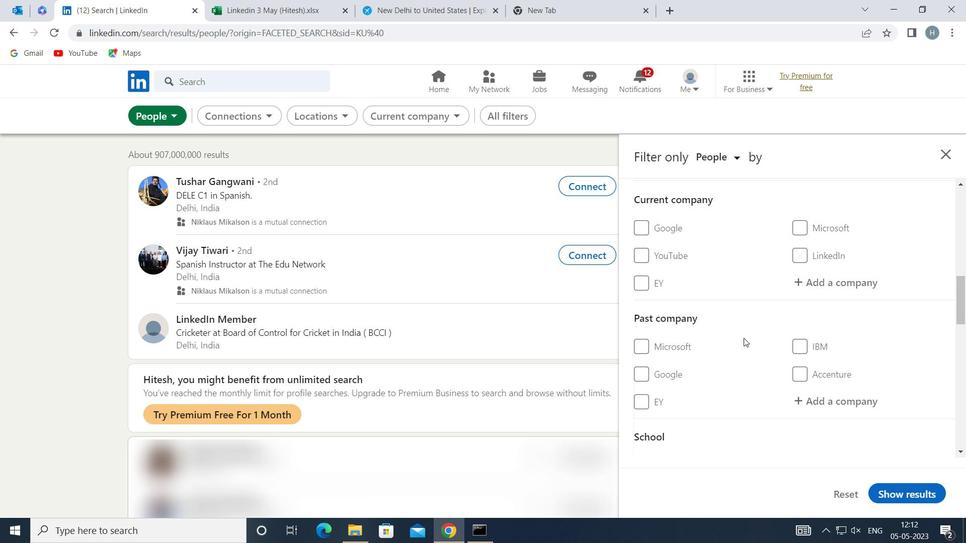 
Action: Mouse moved to (814, 341)
Screenshot: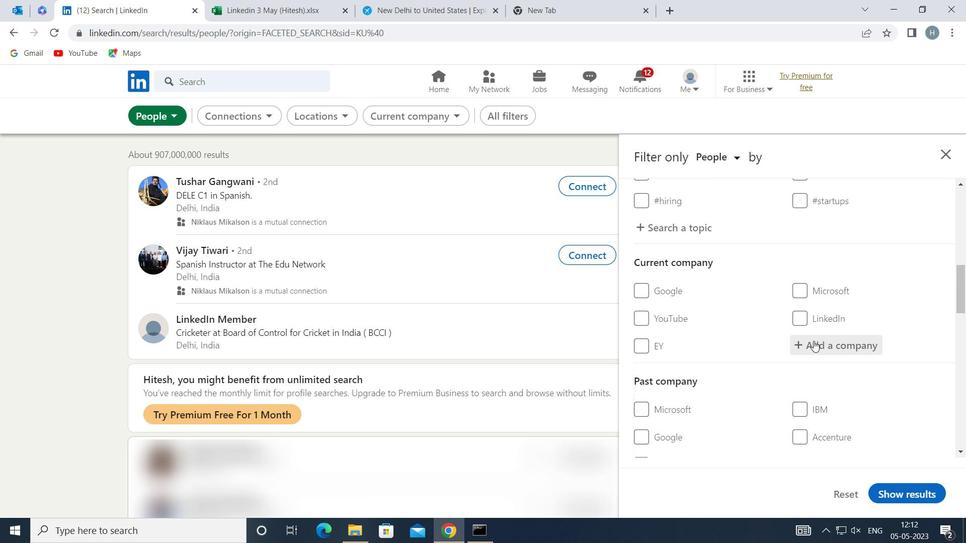 
Action: Mouse pressed left at (814, 341)
Screenshot: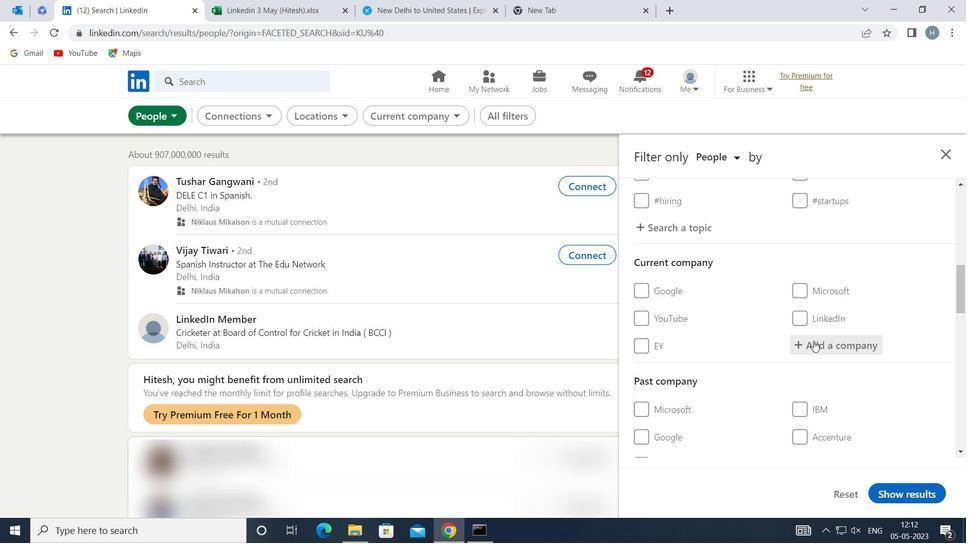 
Action: Key pressed <Key.shift>TATA<Key.space><Key.shift>AIS<Key.backspace>A<Key.space><Key.shift>LIFE<Key.space>
Screenshot: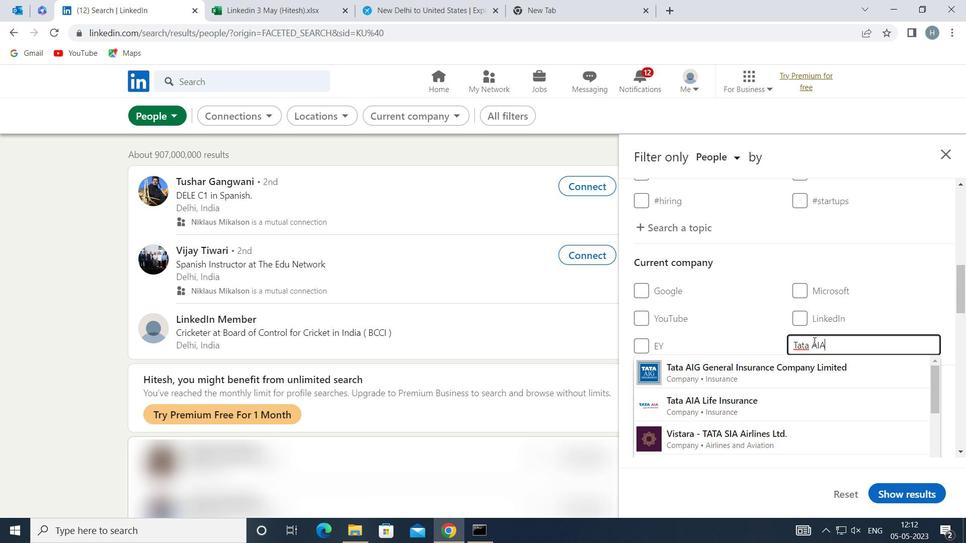 
Action: Mouse moved to (815, 370)
Screenshot: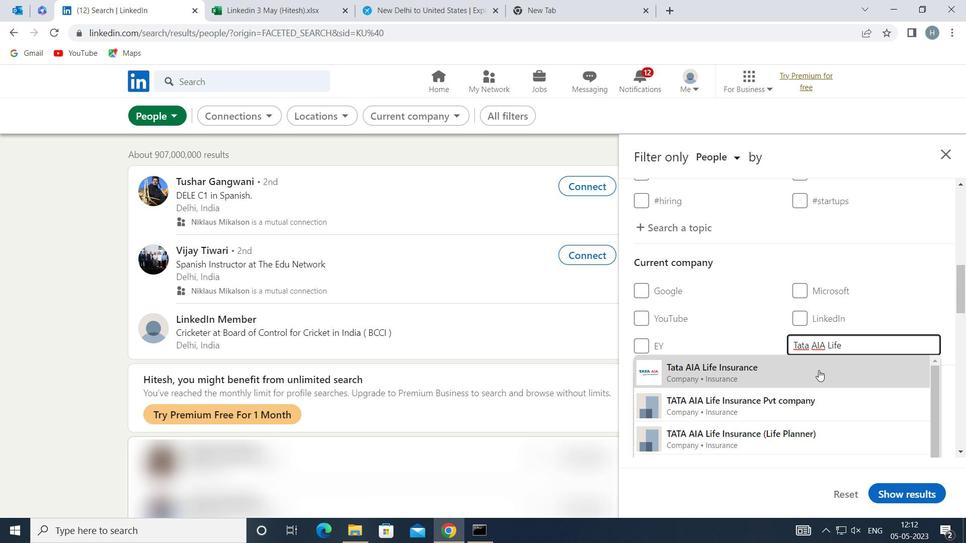 
Action: Mouse pressed left at (815, 370)
Screenshot: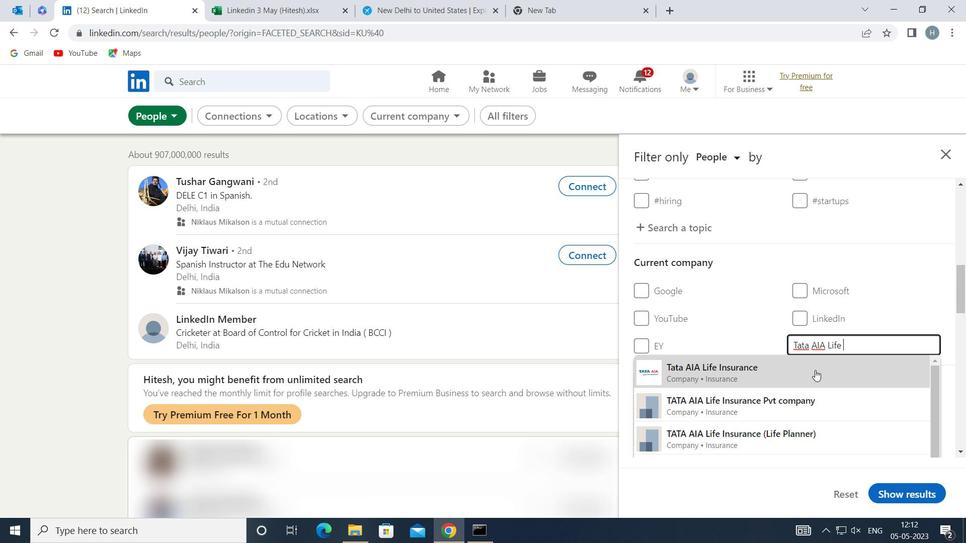 
Action: Mouse moved to (785, 345)
Screenshot: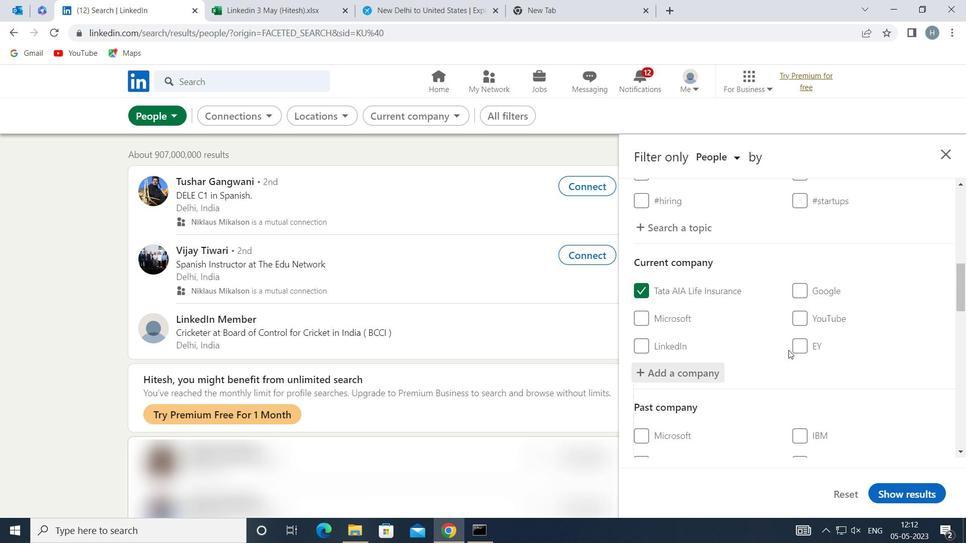 
Action: Mouse scrolled (785, 344) with delta (0, 0)
Screenshot: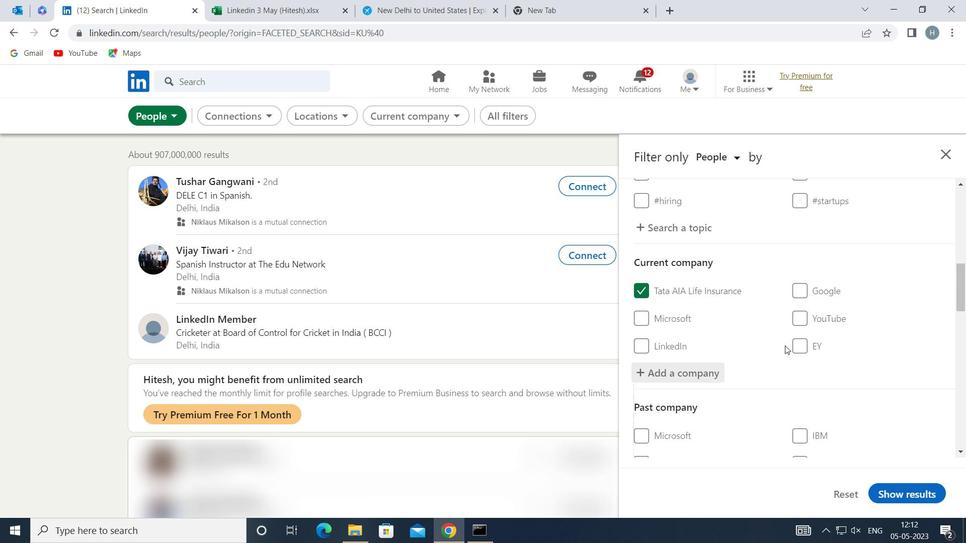 
Action: Mouse scrolled (785, 344) with delta (0, 0)
Screenshot: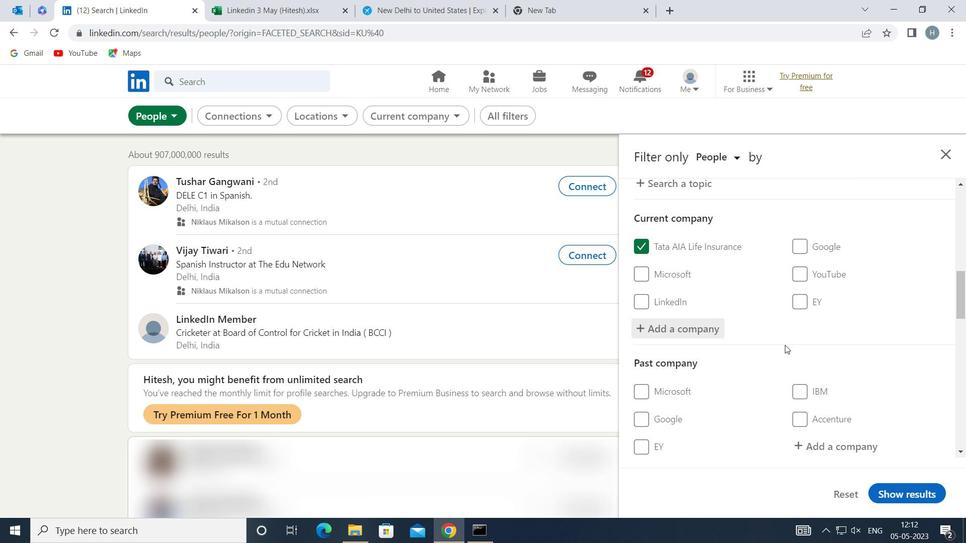 
Action: Mouse scrolled (785, 344) with delta (0, 0)
Screenshot: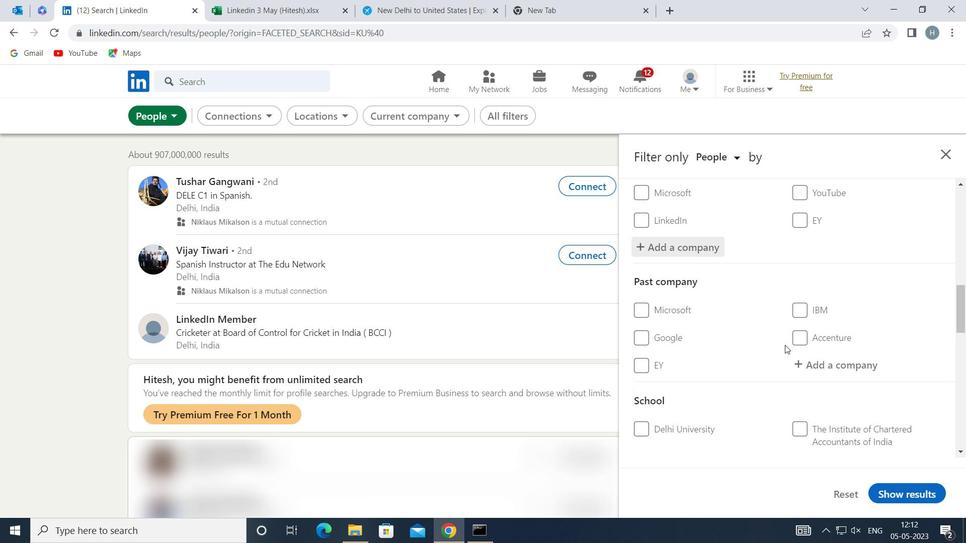 
Action: Mouse moved to (785, 344)
Screenshot: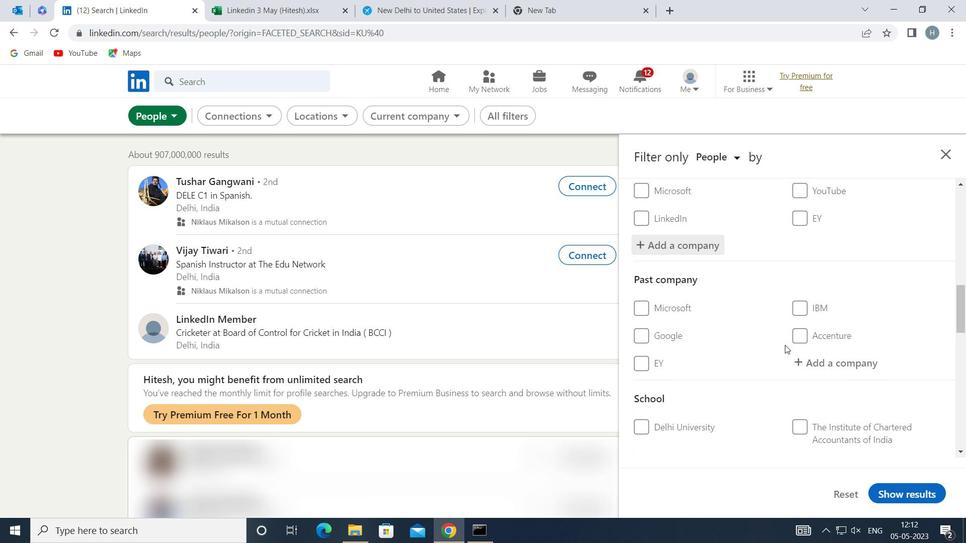 
Action: Mouse scrolled (785, 344) with delta (0, 0)
Screenshot: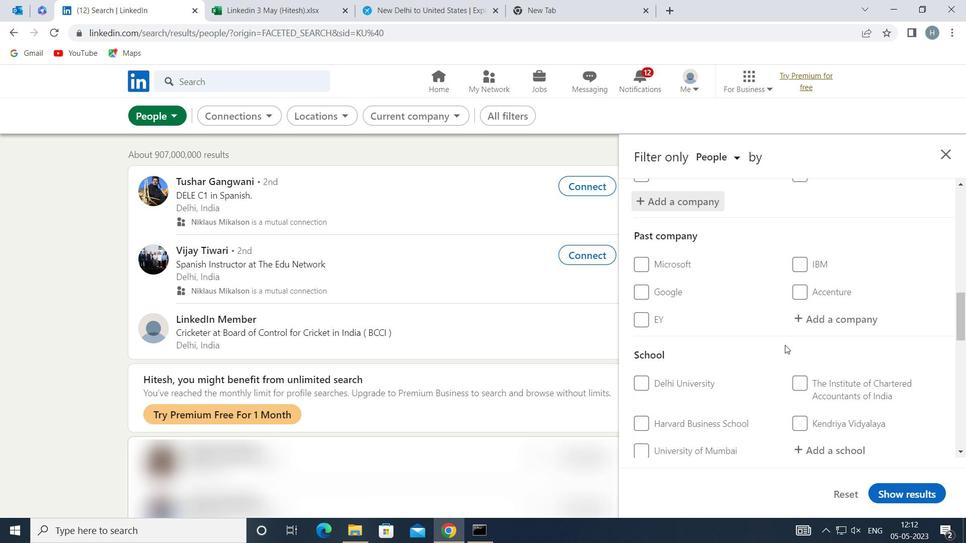 
Action: Mouse moved to (817, 366)
Screenshot: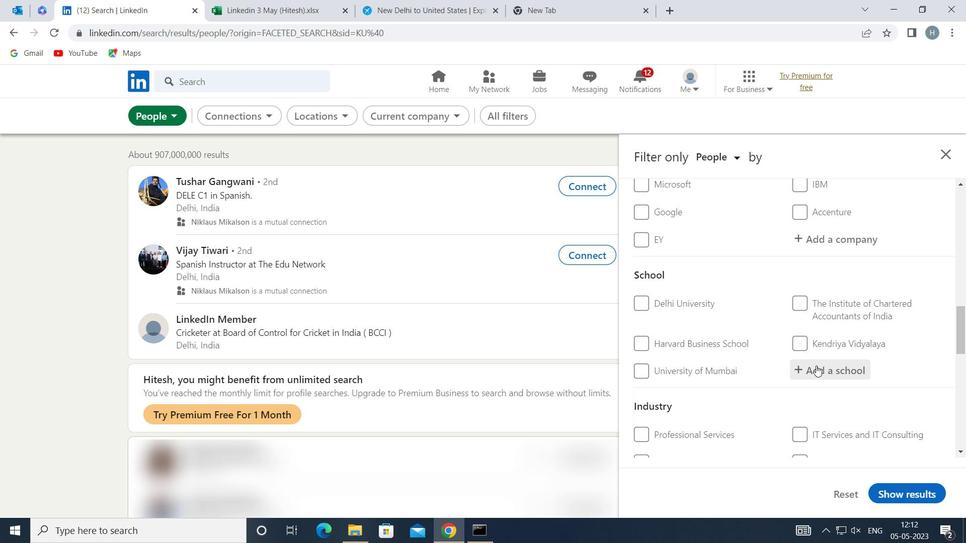 
Action: Mouse pressed left at (817, 366)
Screenshot: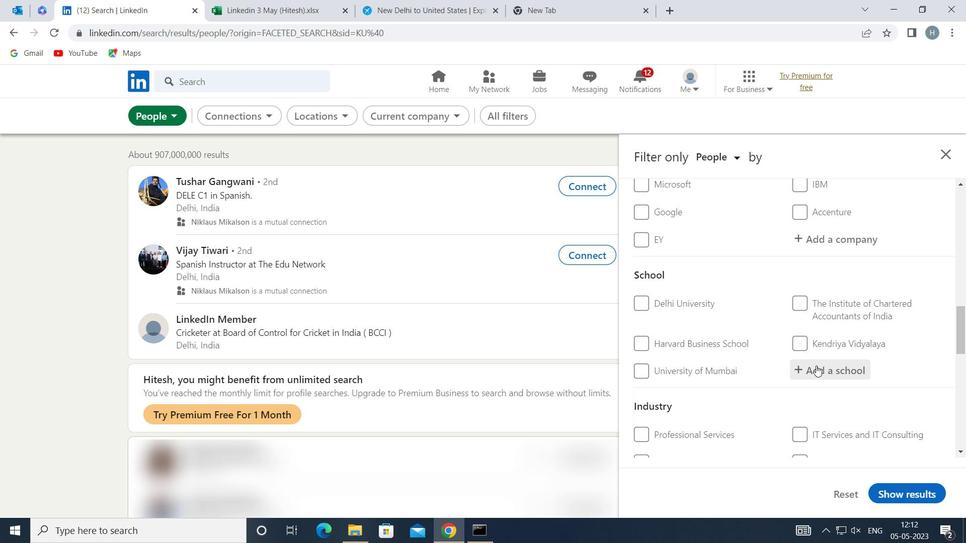 
Action: Mouse moved to (817, 365)
Screenshot: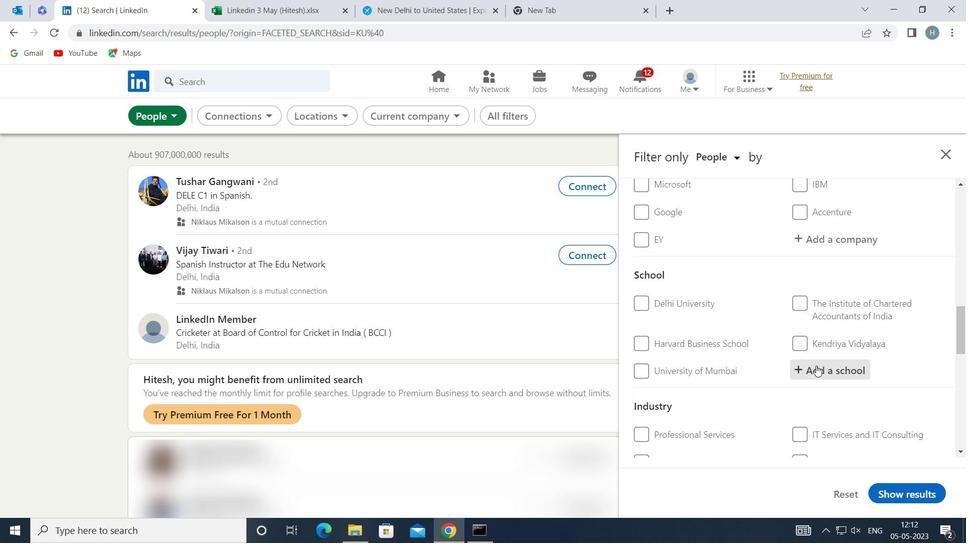 
Action: Key pressed <Key.shift>INSTITUTE<Key.space>OF<Key.space><Key.shift>ENGINEERING<Key.space><Key.shift>&<Key.space>MANA
Screenshot: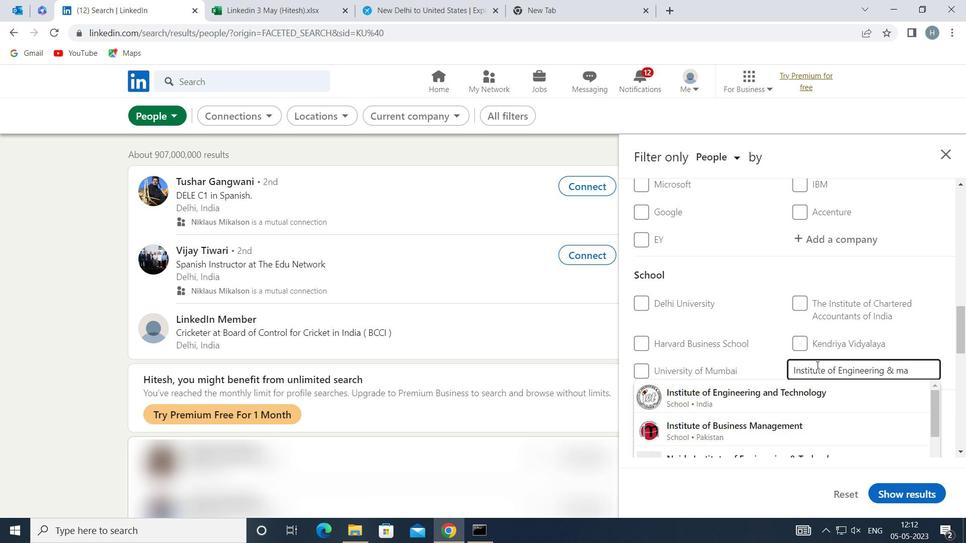
Action: Mouse moved to (831, 397)
Screenshot: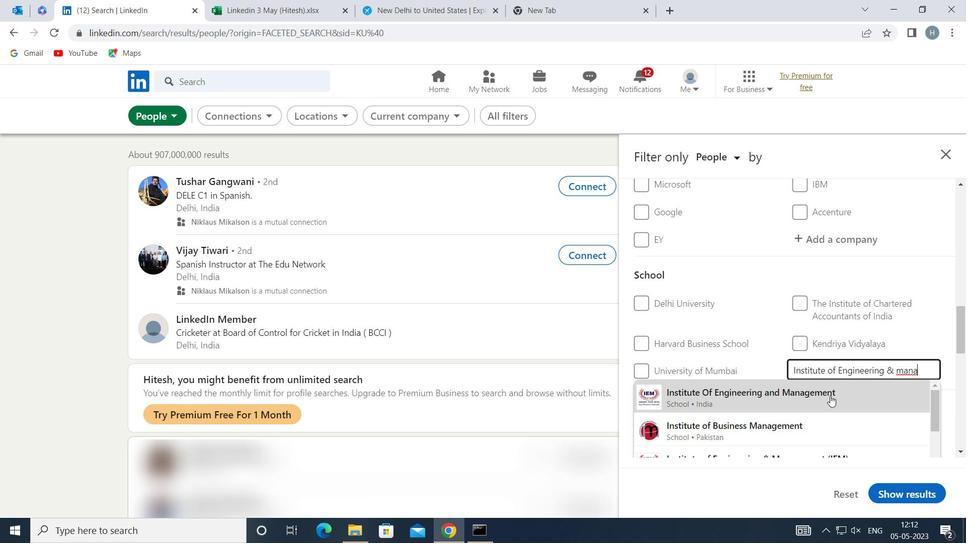 
Action: Mouse scrolled (831, 396) with delta (0, 0)
Screenshot: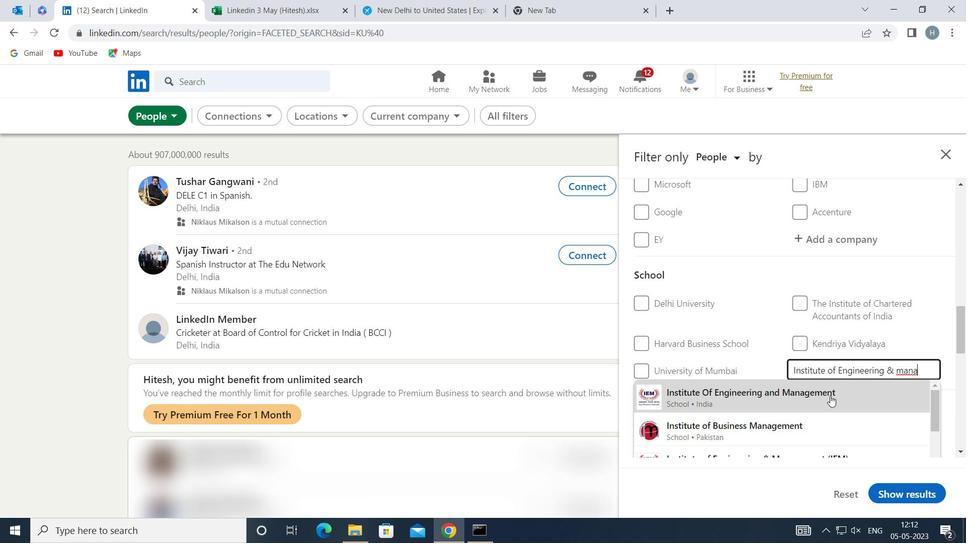 
Action: Mouse moved to (837, 396)
Screenshot: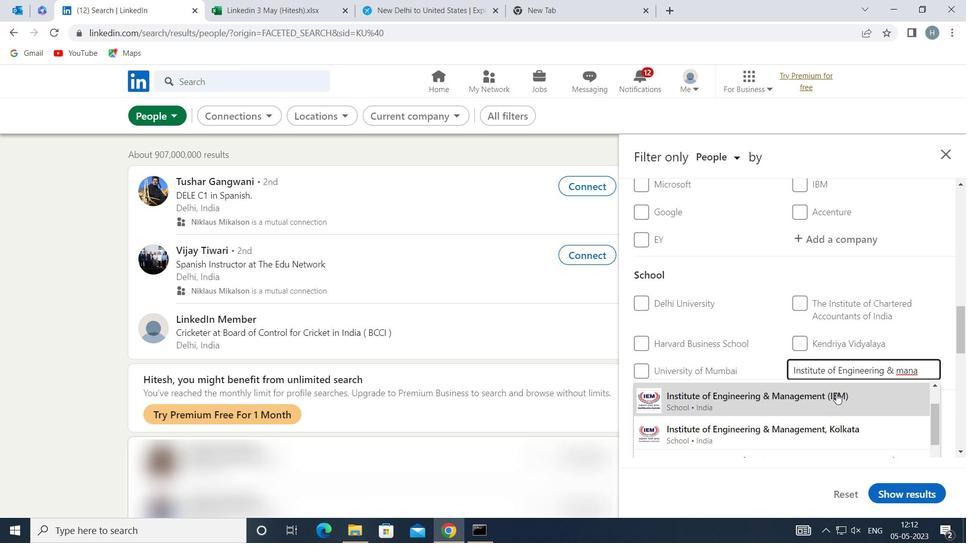 
Action: Mouse pressed left at (837, 396)
Screenshot: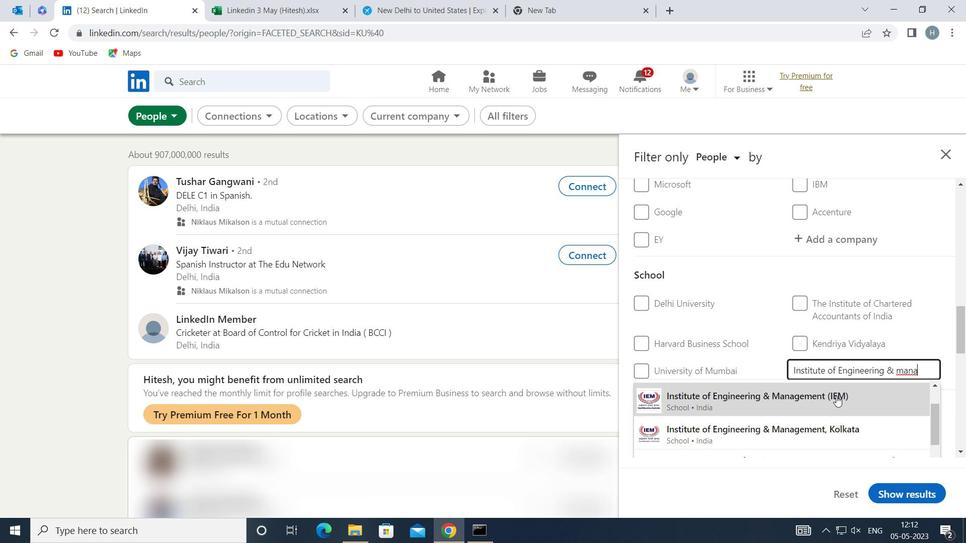 
Action: Mouse moved to (776, 365)
Screenshot: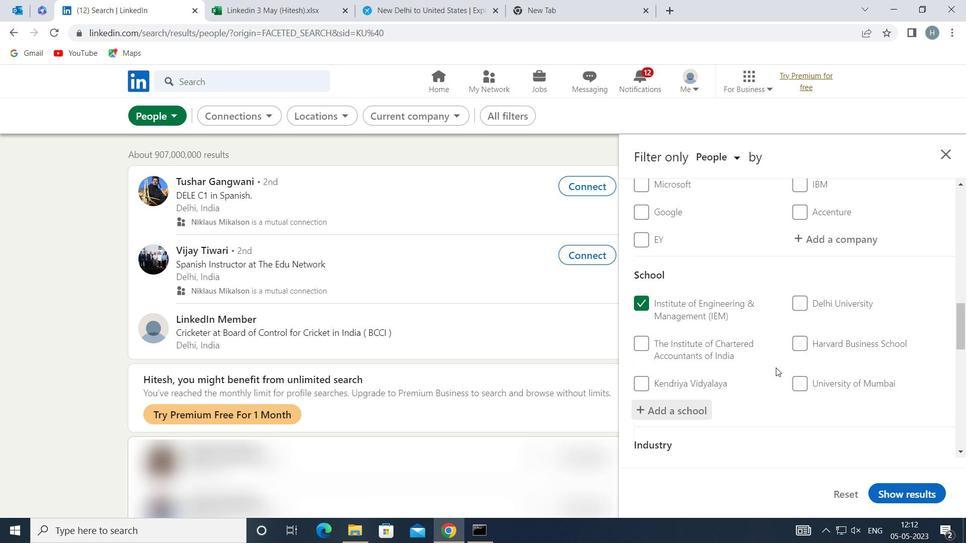 
Action: Mouse scrolled (776, 365) with delta (0, 0)
Screenshot: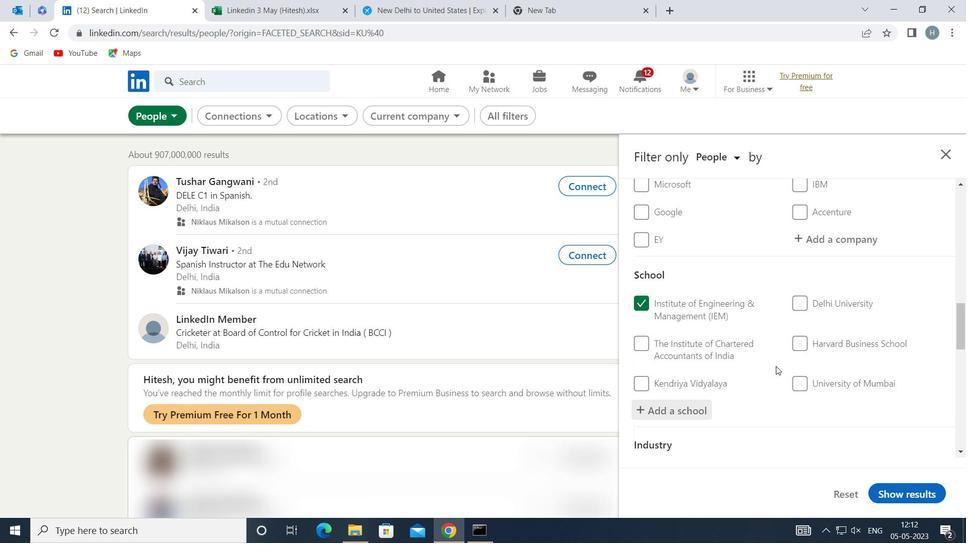 
Action: Mouse moved to (775, 365)
Screenshot: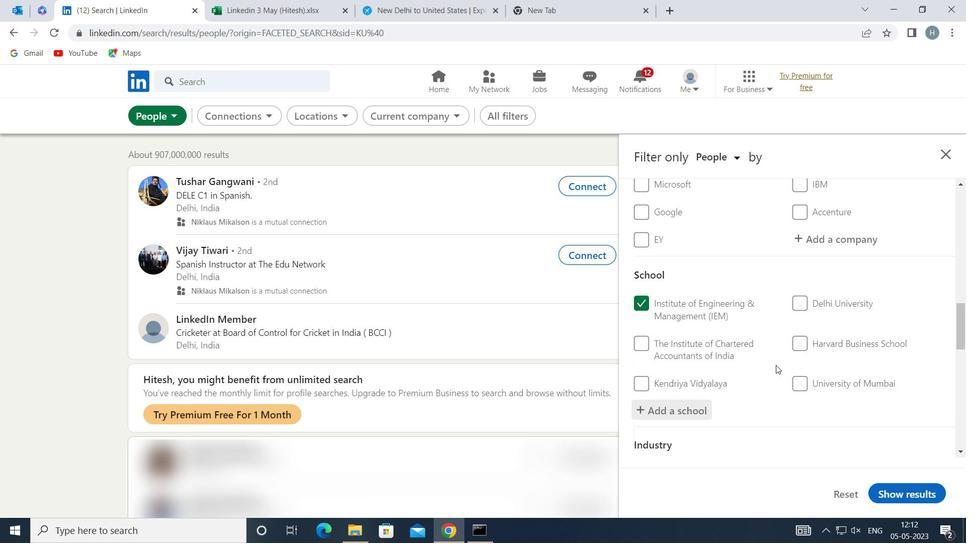 
Action: Mouse scrolled (775, 364) with delta (0, 0)
Screenshot: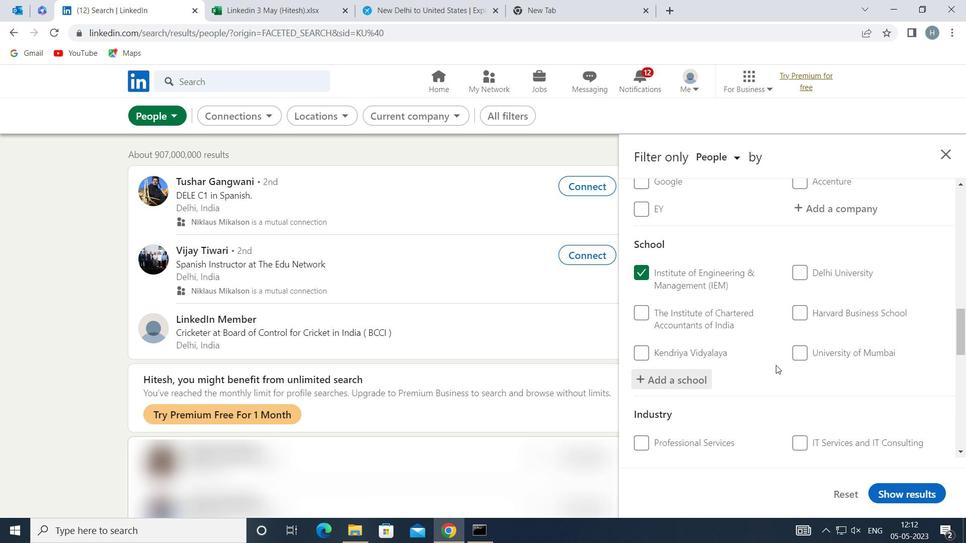 
Action: Mouse moved to (835, 408)
Screenshot: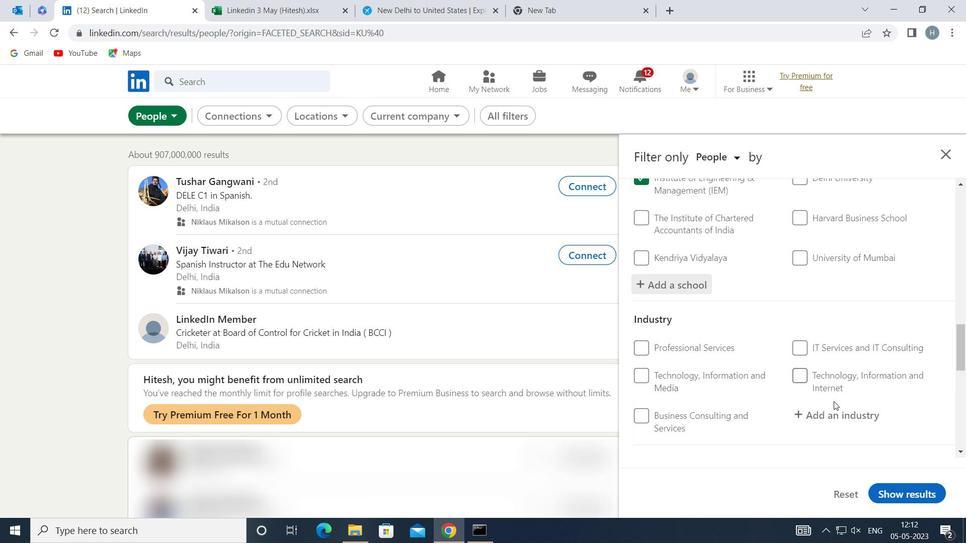 
Action: Mouse pressed left at (835, 408)
Screenshot: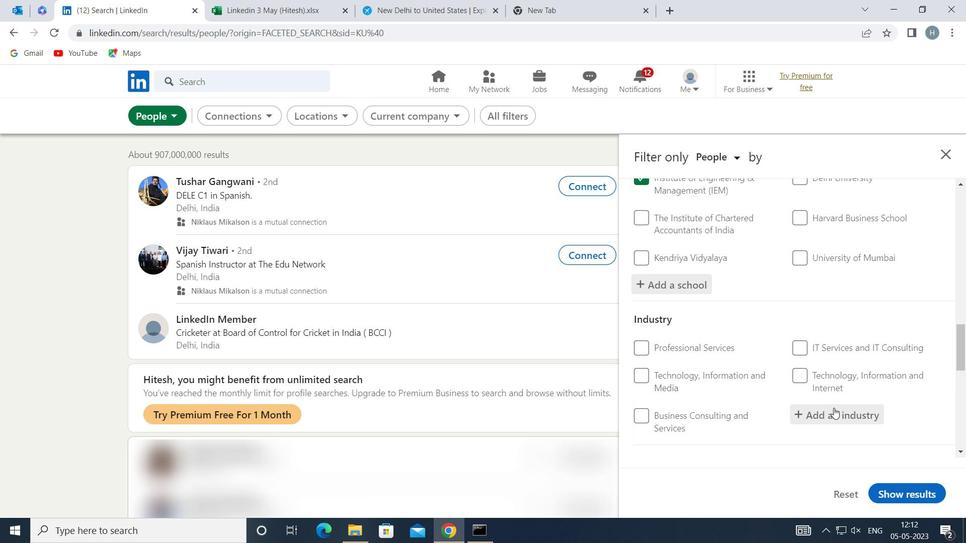 
Action: Mouse moved to (830, 406)
Screenshot: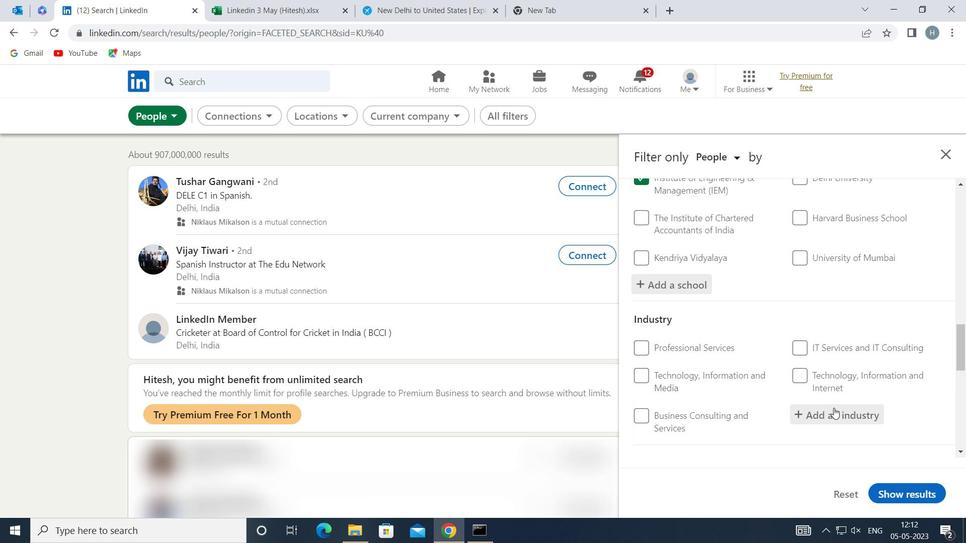 
Action: Key pressed <Key.shift>AGRICULTURE
Screenshot: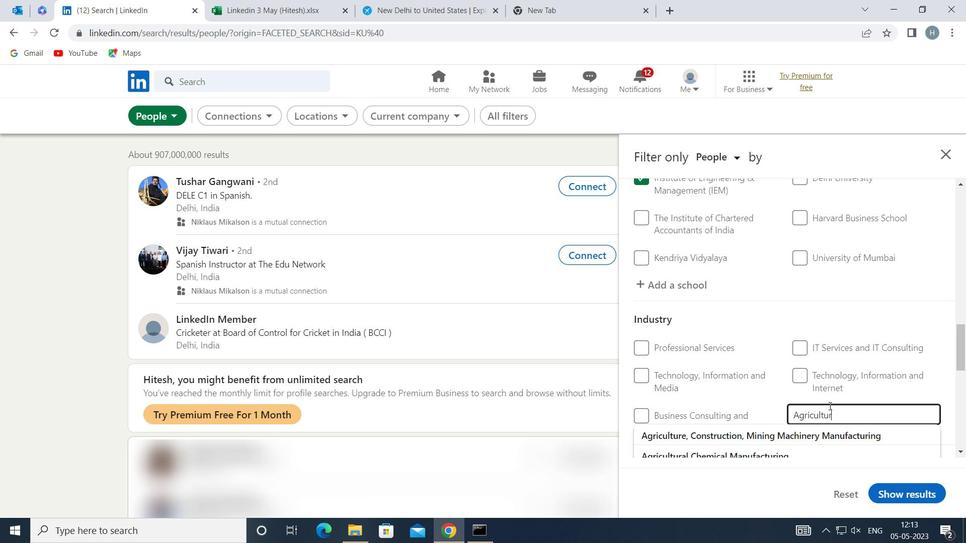 
Action: Mouse moved to (783, 402)
Screenshot: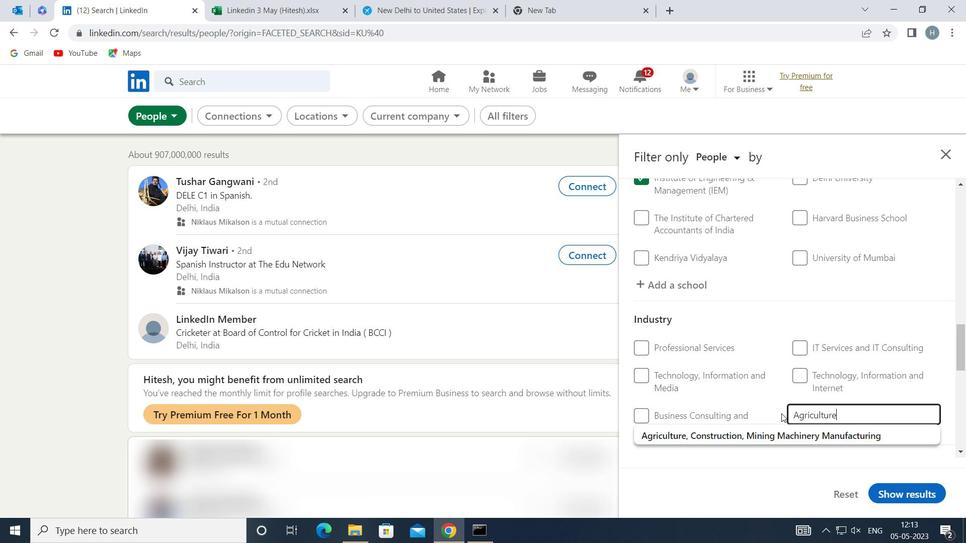 
Action: Mouse scrolled (783, 401) with delta (0, 0)
Screenshot: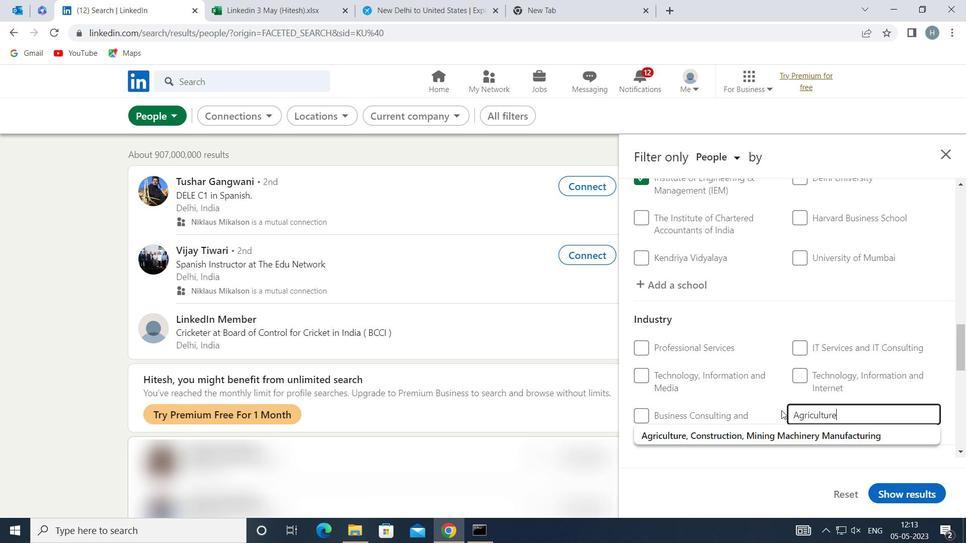 
Action: Mouse moved to (865, 349)
Screenshot: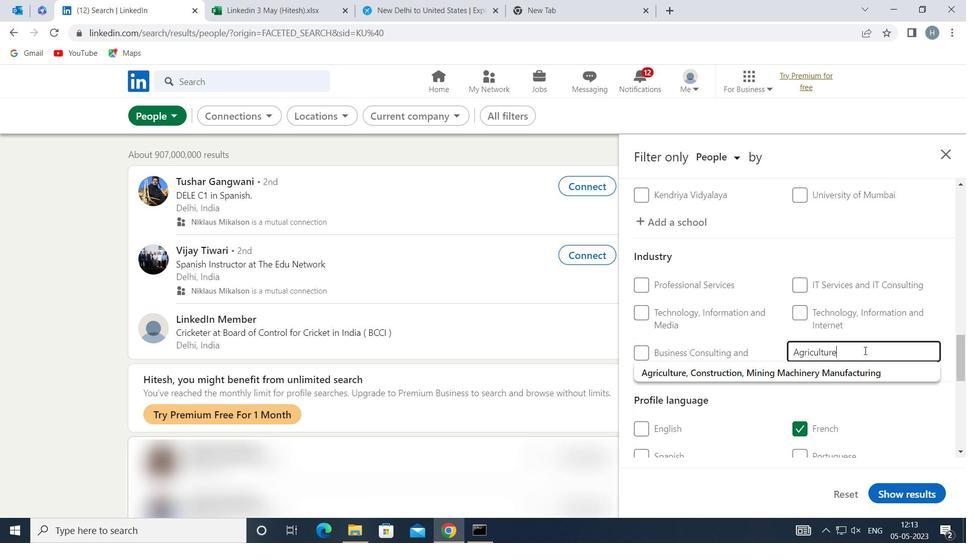 
Action: Key pressed <Key.backspace>AL<Key.space>
Screenshot: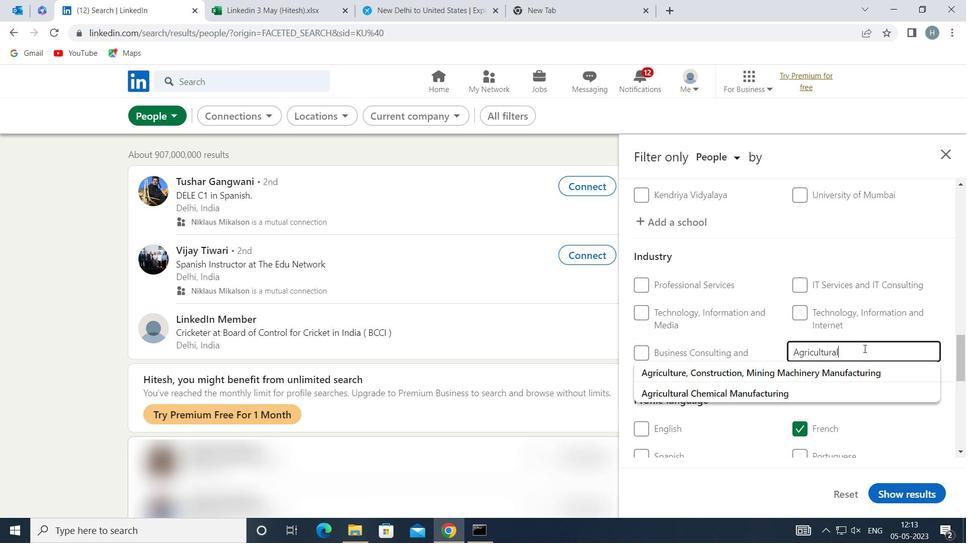 
Action: Mouse moved to (819, 373)
Screenshot: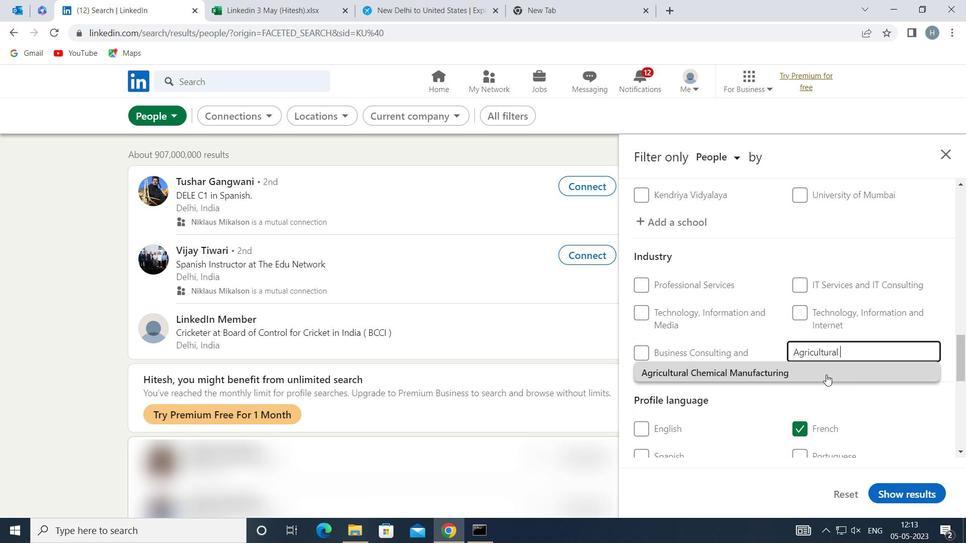 
Action: Mouse pressed left at (819, 373)
Screenshot: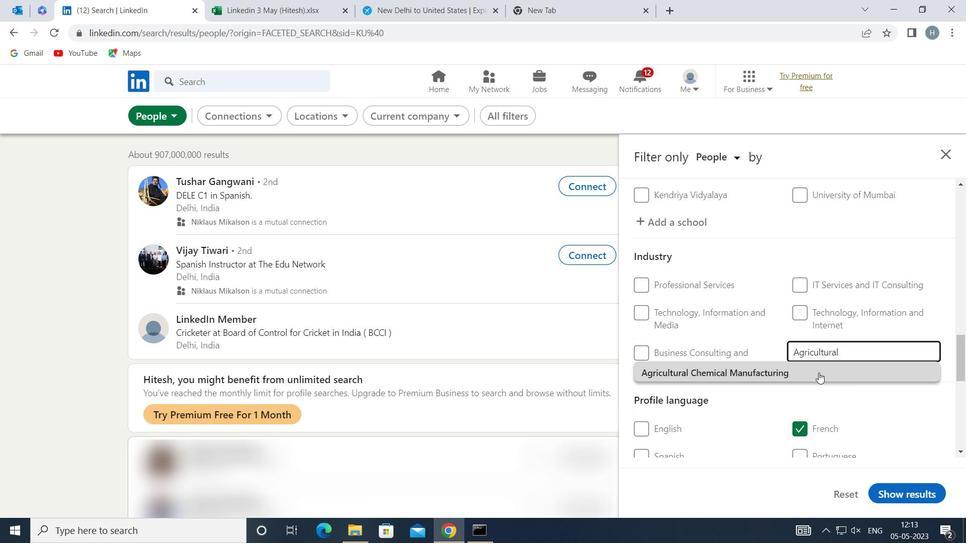 
Action: Mouse moved to (799, 352)
Screenshot: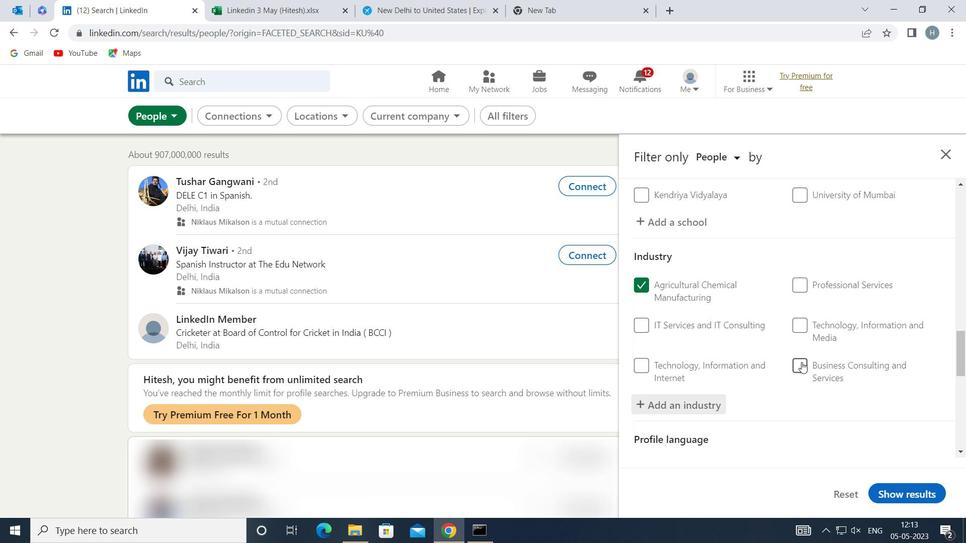 
Action: Mouse scrolled (799, 352) with delta (0, 0)
Screenshot: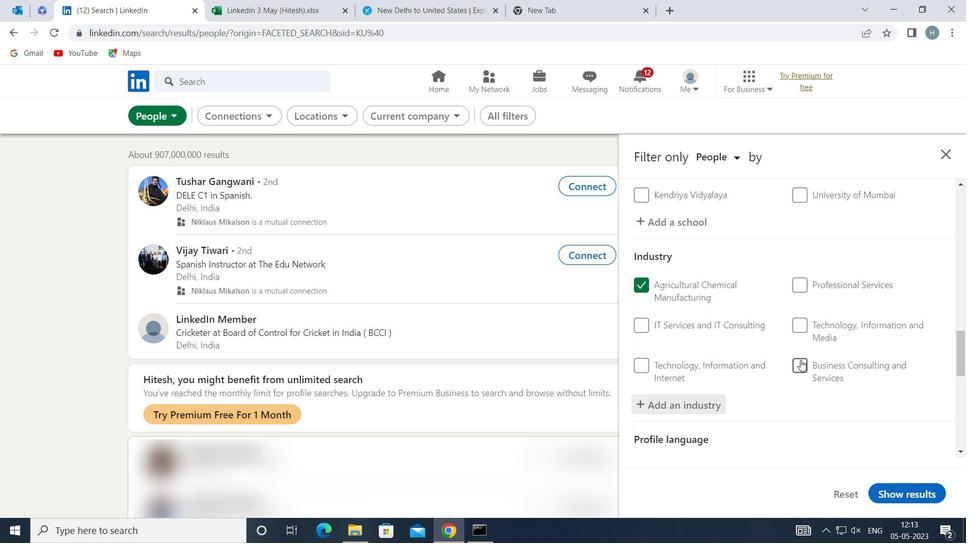 
Action: Mouse scrolled (799, 352) with delta (0, 0)
Screenshot: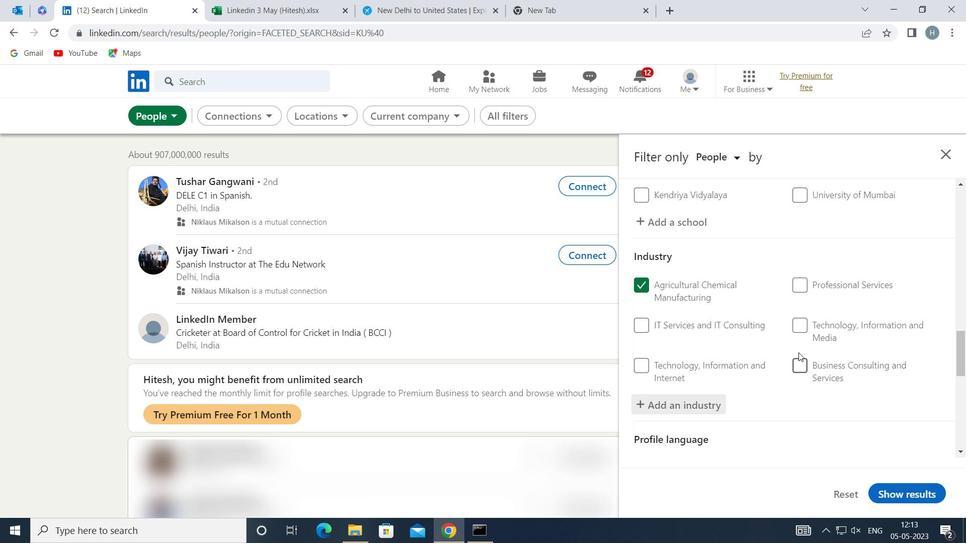 
Action: Mouse moved to (799, 352)
Screenshot: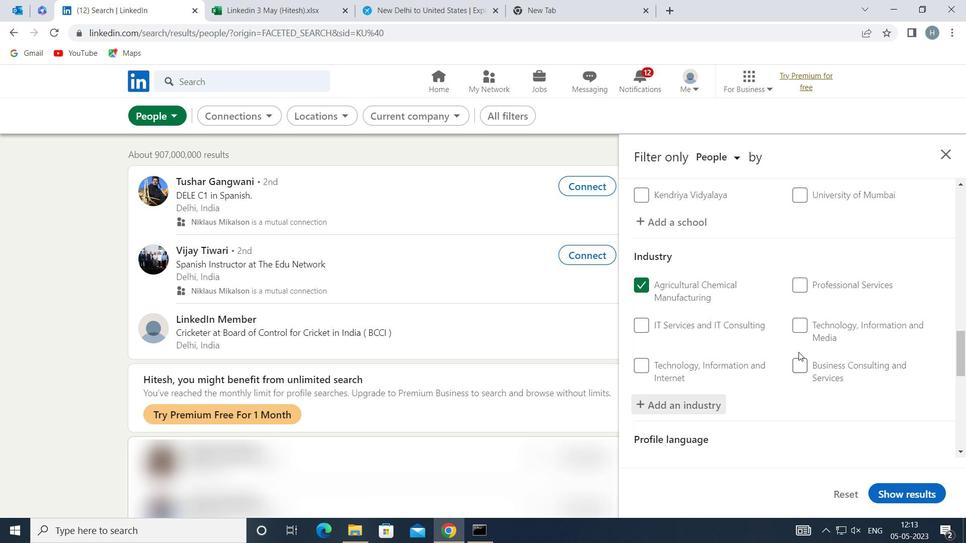 
Action: Mouse scrolled (799, 351) with delta (0, 0)
Screenshot: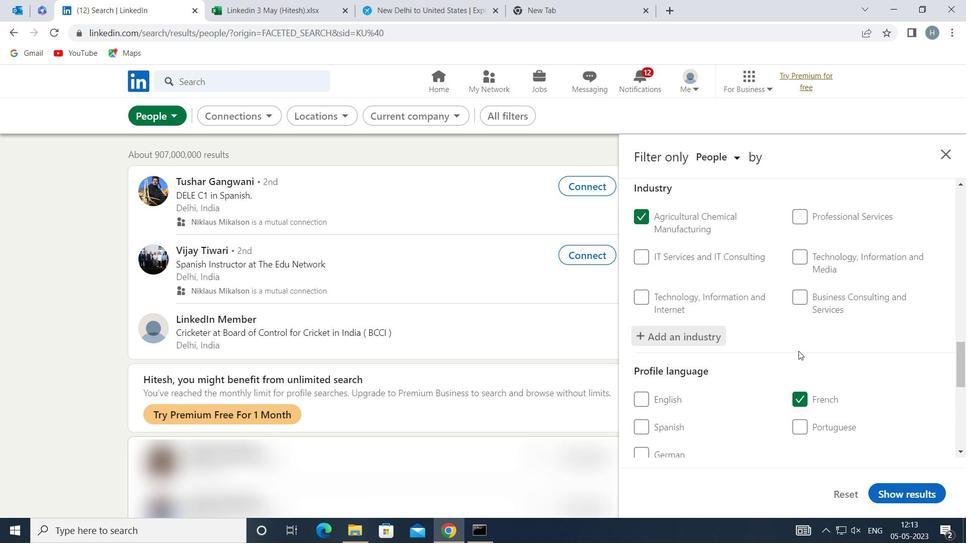 
Action: Mouse scrolled (799, 351) with delta (0, 0)
Screenshot: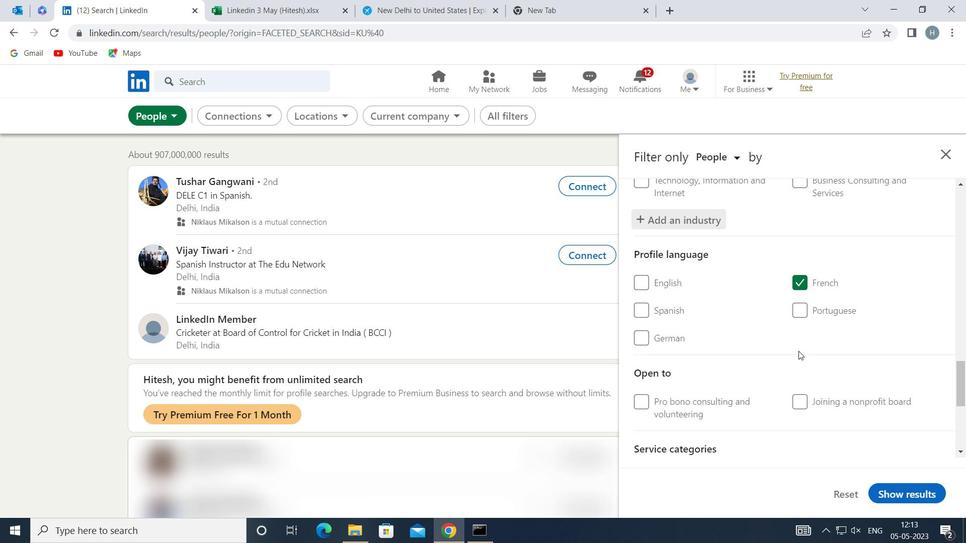 
Action: Mouse scrolled (799, 351) with delta (0, 0)
Screenshot: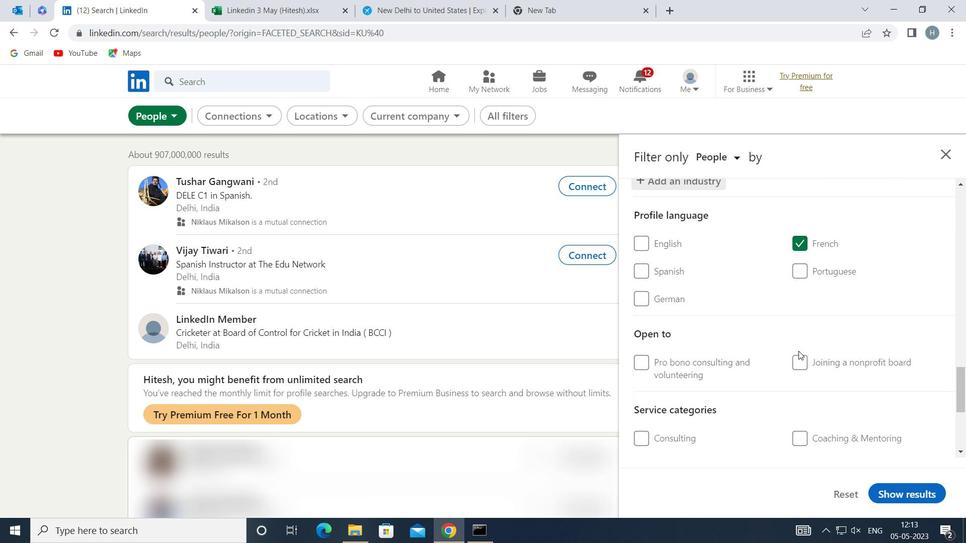 
Action: Mouse moved to (834, 397)
Screenshot: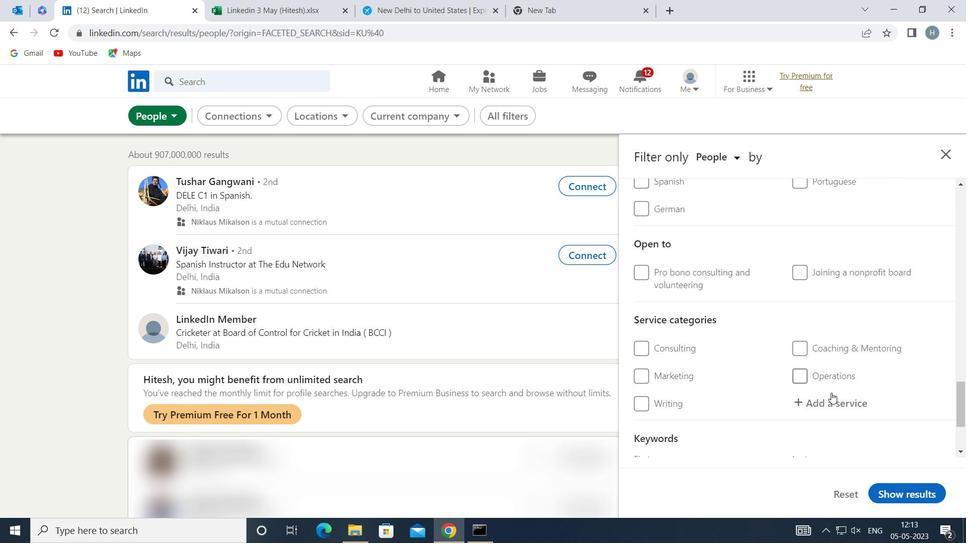 
Action: Mouse pressed left at (834, 397)
Screenshot: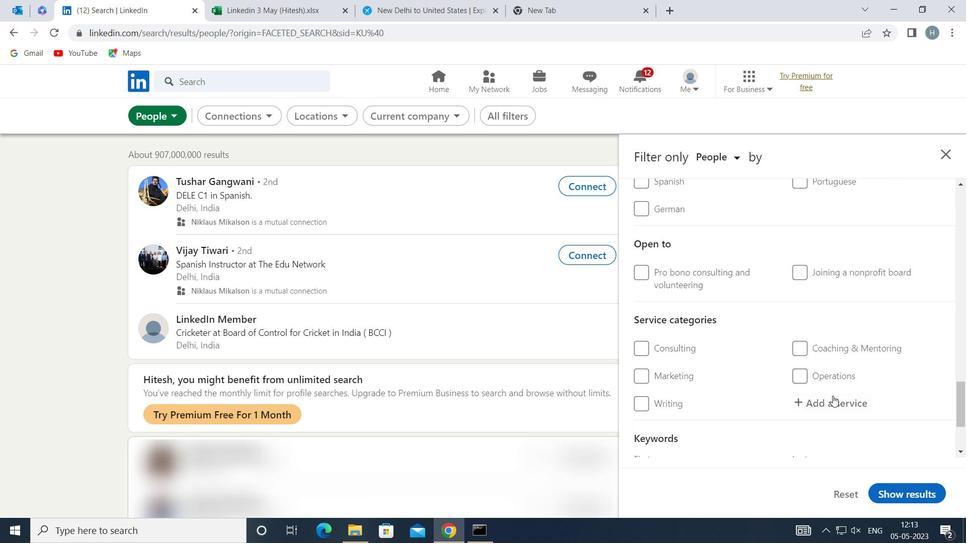 
Action: Mouse moved to (832, 396)
Screenshot: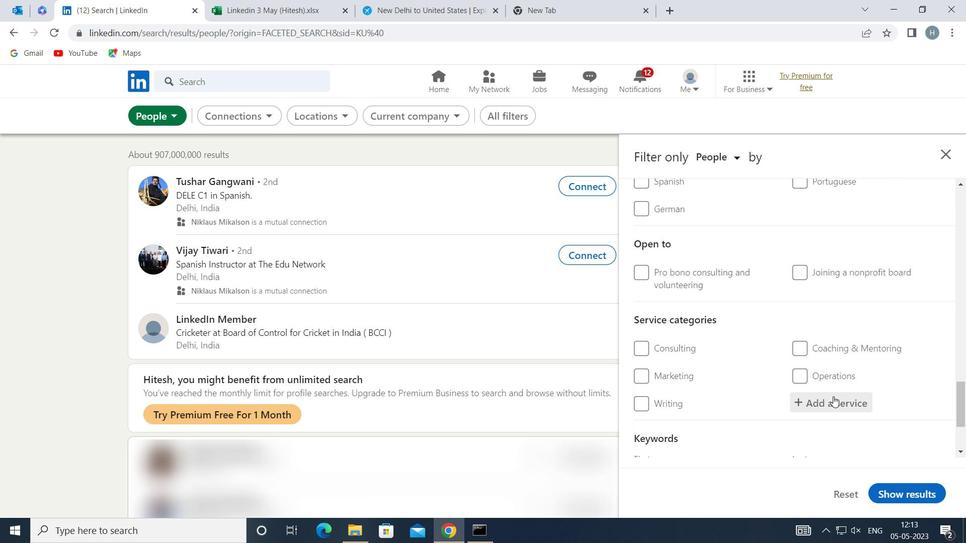 
Action: Key pressed <Key.shift>BANKRUP
Screenshot: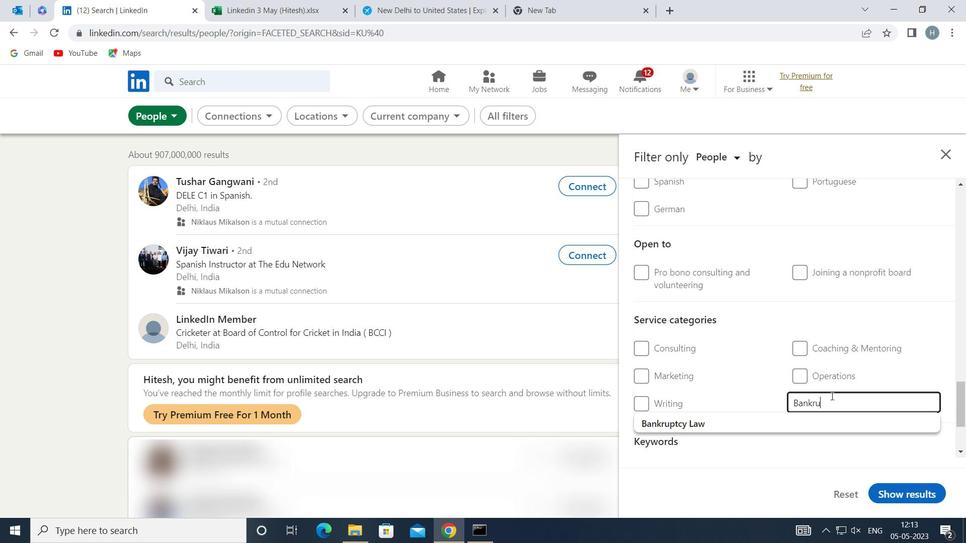 
Action: Mouse moved to (803, 421)
Screenshot: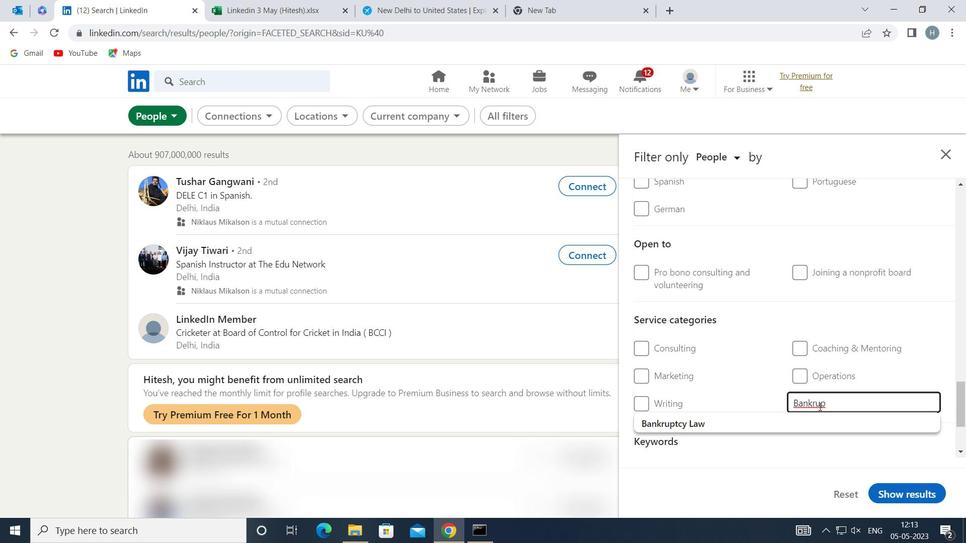 
Action: Mouse pressed left at (803, 421)
Screenshot: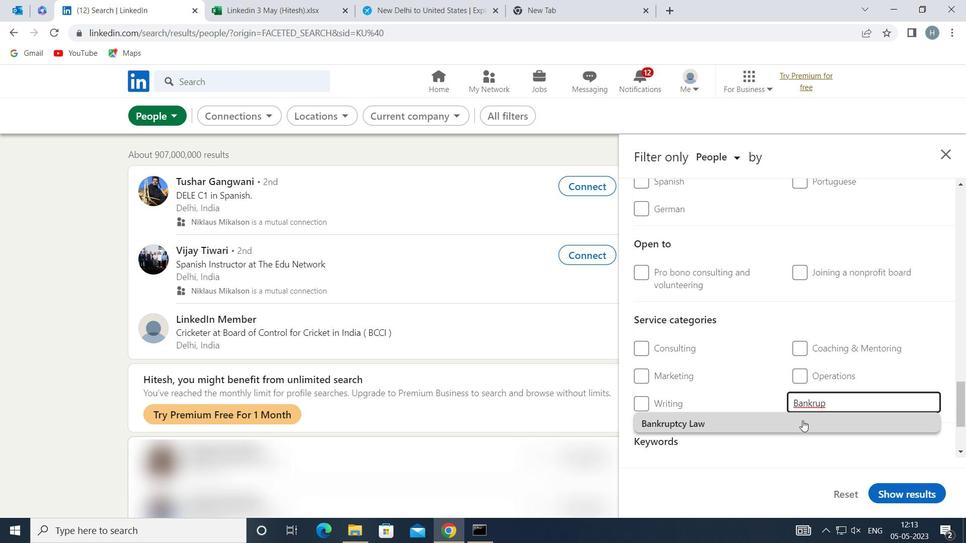 
Action: Mouse moved to (786, 365)
Screenshot: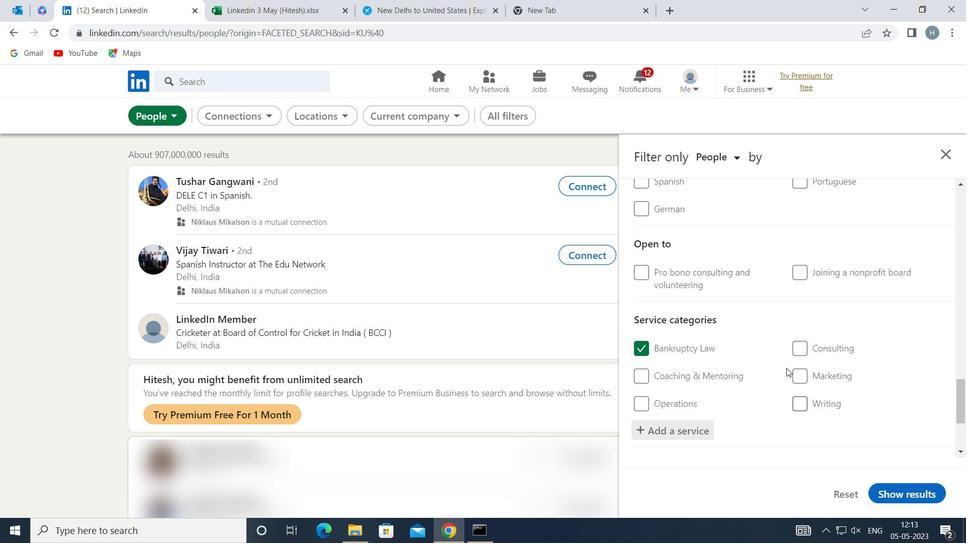 
Action: Mouse scrolled (786, 365) with delta (0, 0)
Screenshot: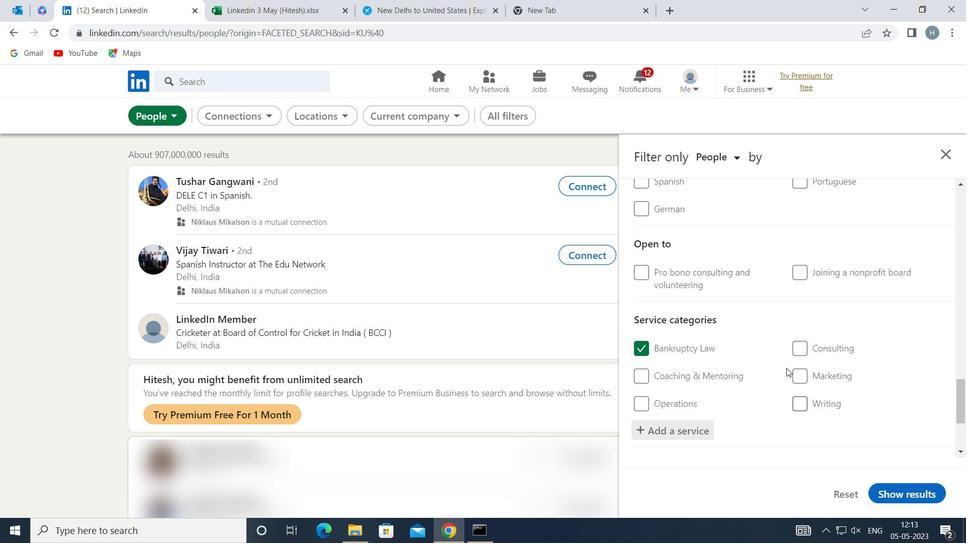 
Action: Mouse scrolled (786, 365) with delta (0, 0)
Screenshot: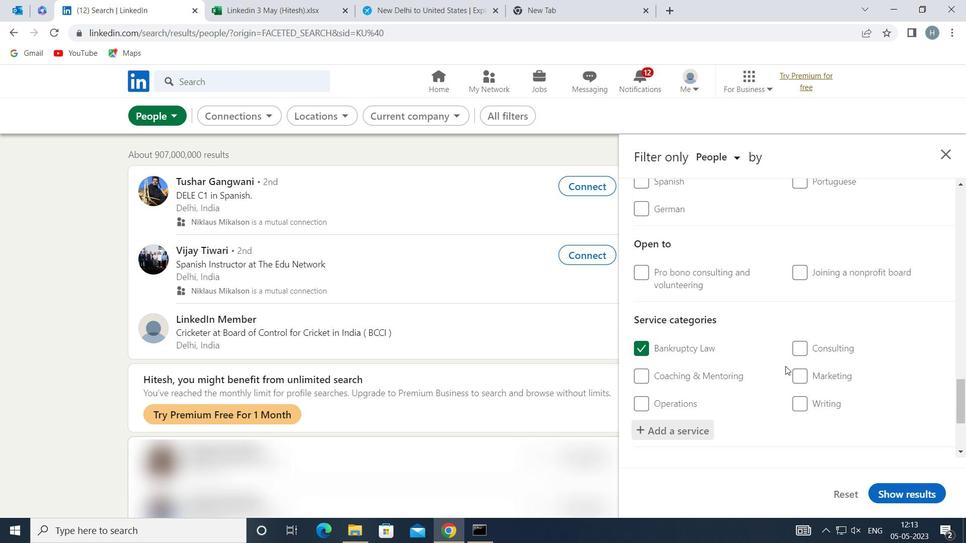 
Action: Mouse moved to (784, 366)
Screenshot: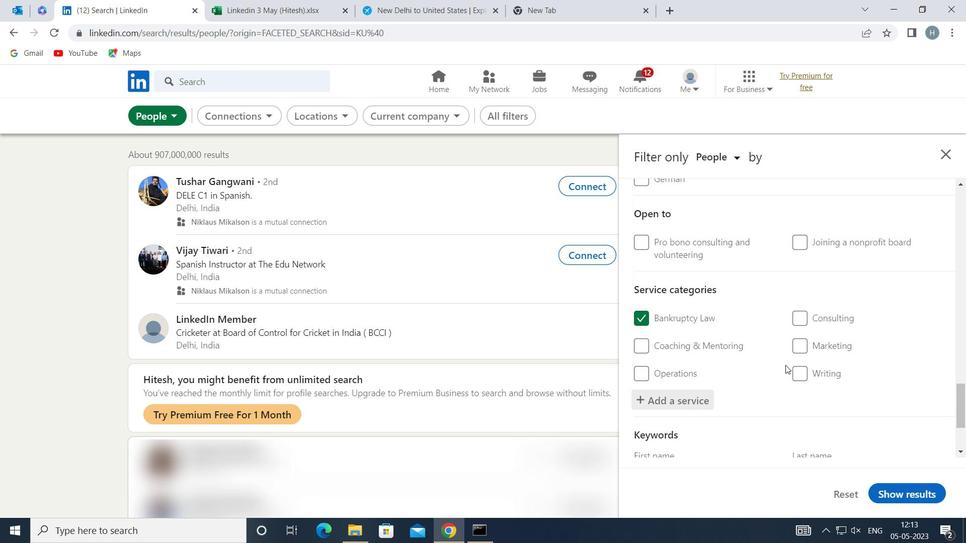 
Action: Mouse scrolled (784, 365) with delta (0, 0)
Screenshot: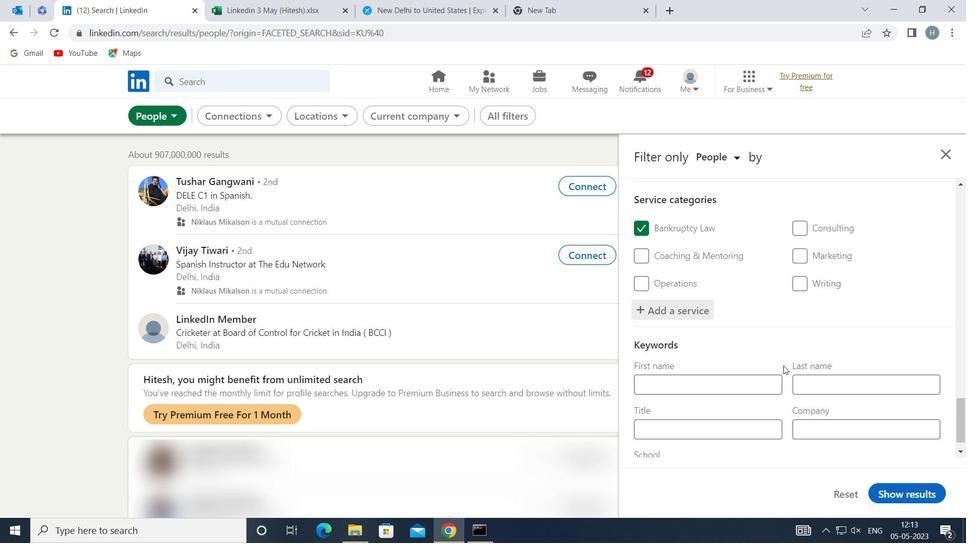 
Action: Mouse scrolled (784, 365) with delta (0, 0)
Screenshot: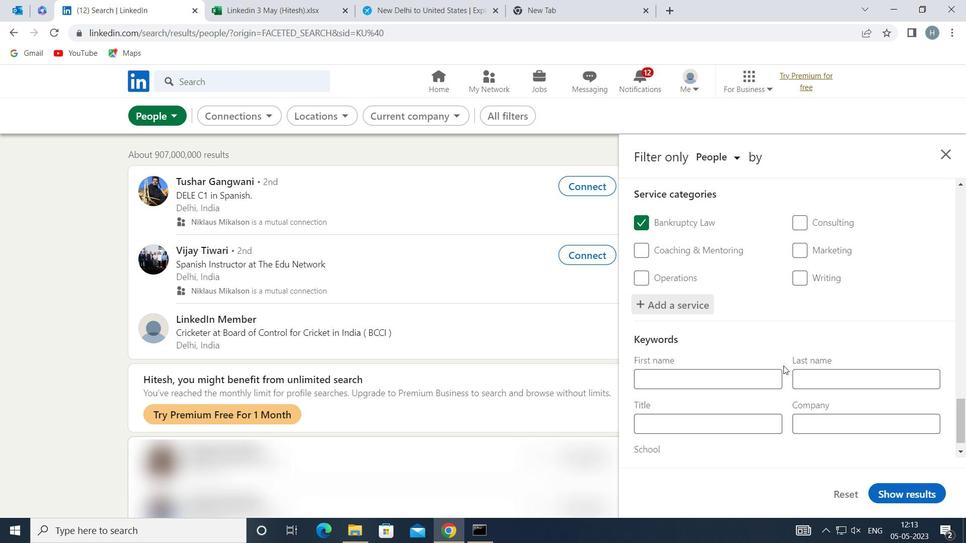 
Action: Mouse moved to (784, 365)
Screenshot: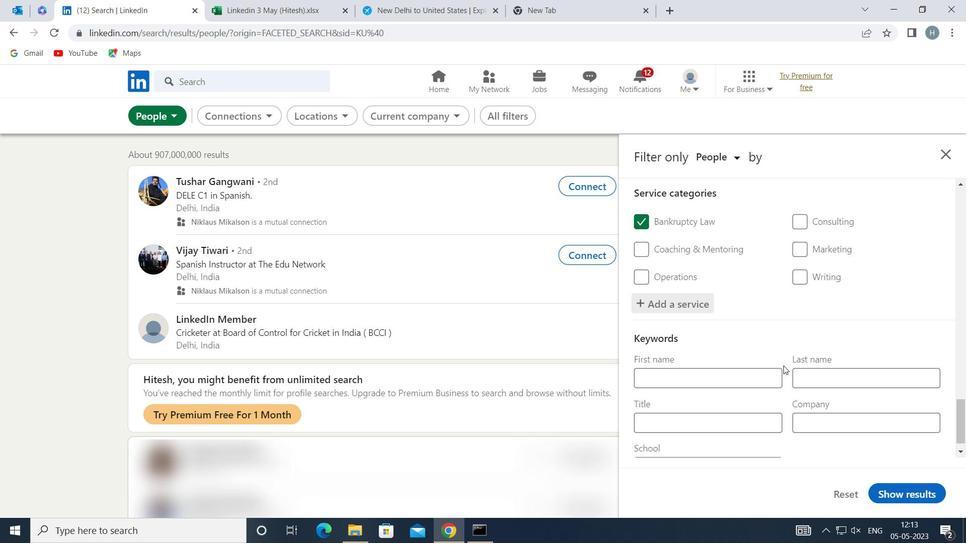 
Action: Mouse scrolled (784, 365) with delta (0, 0)
Screenshot: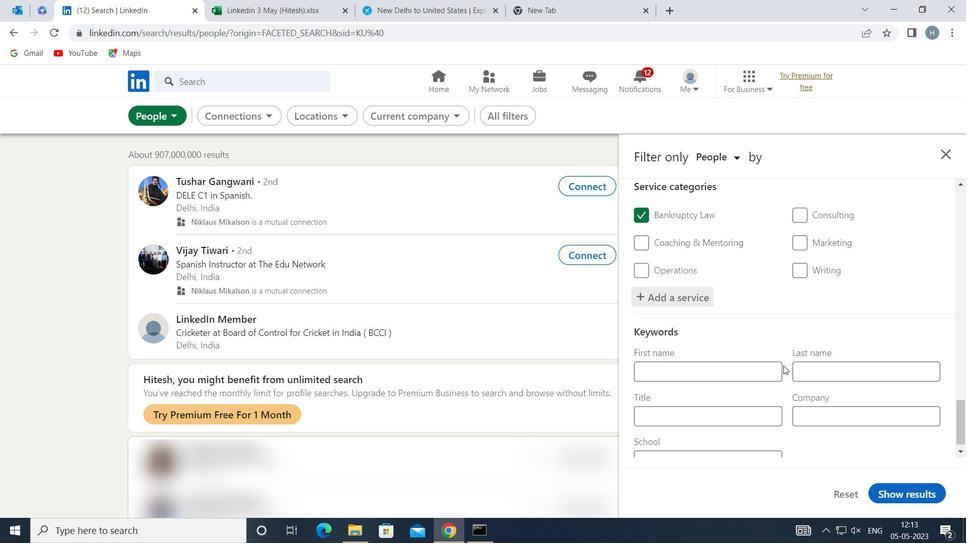 
Action: Mouse moved to (762, 398)
Screenshot: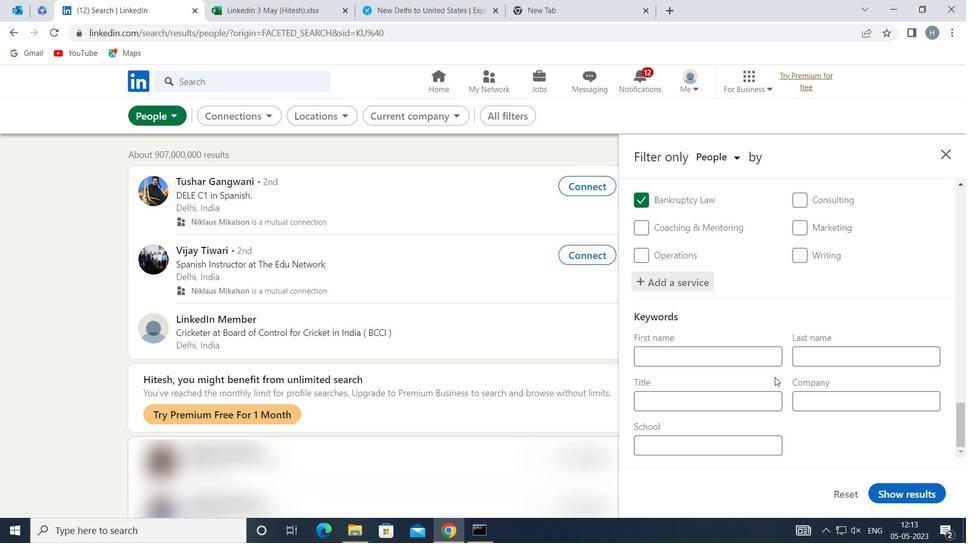 
Action: Mouse pressed left at (762, 398)
Screenshot: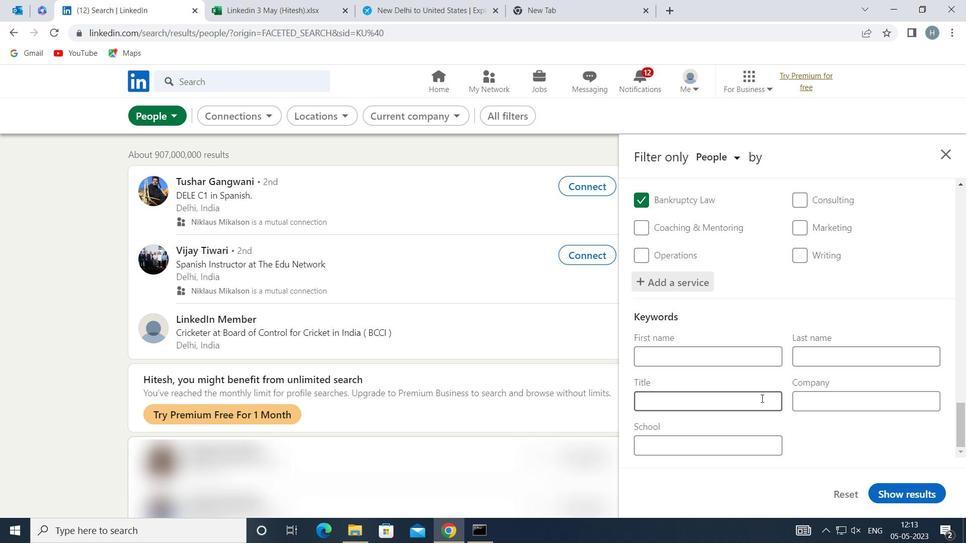 
Action: Mouse moved to (752, 396)
Screenshot: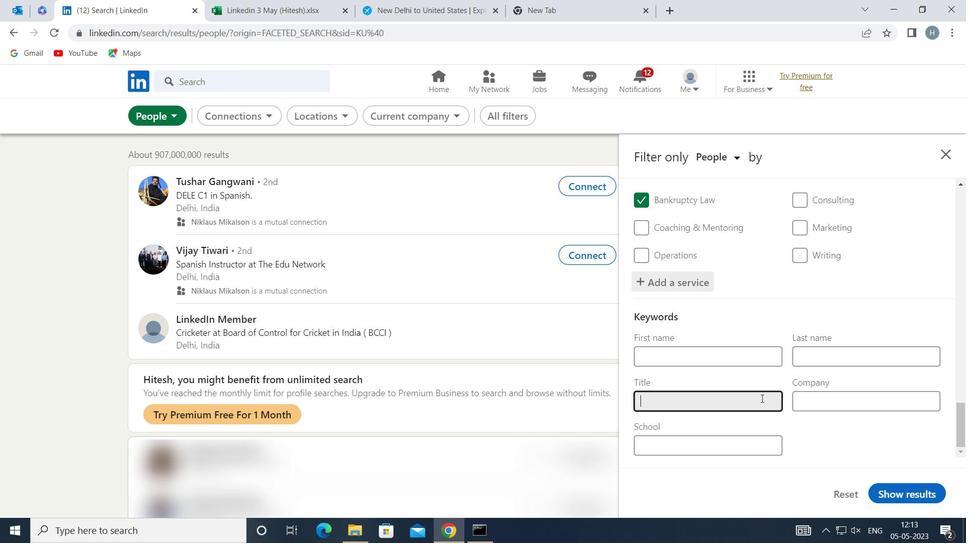 
Action: Key pressed <Key.shift>EVENTS<Key.backspace><Key.space><Key.shift>PLANNER
Screenshot: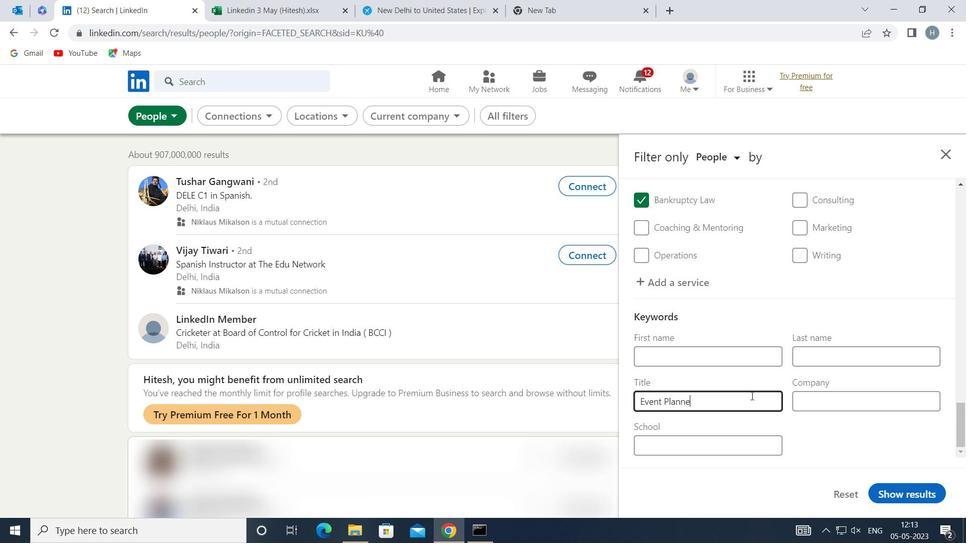 
Action: Mouse moved to (897, 491)
Screenshot: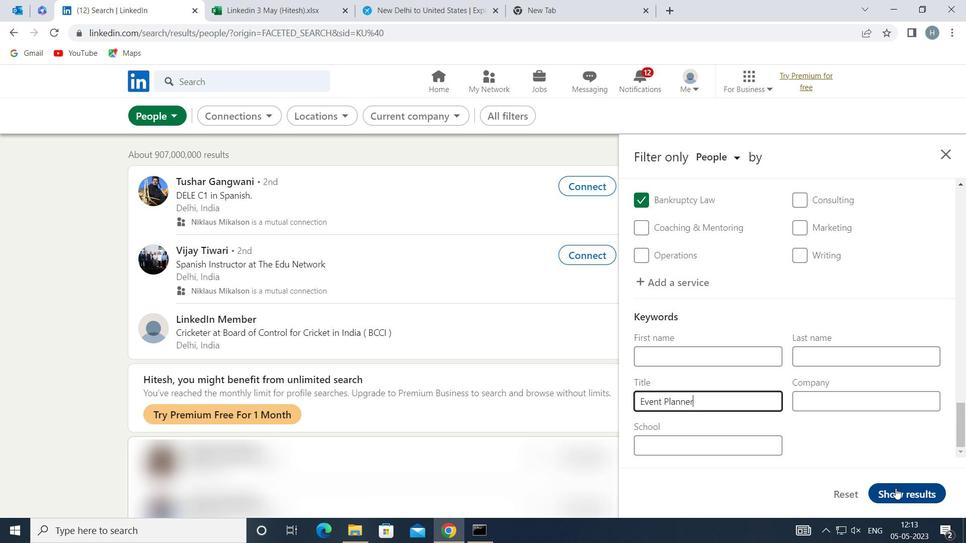 
Action: Mouse pressed left at (897, 491)
Screenshot: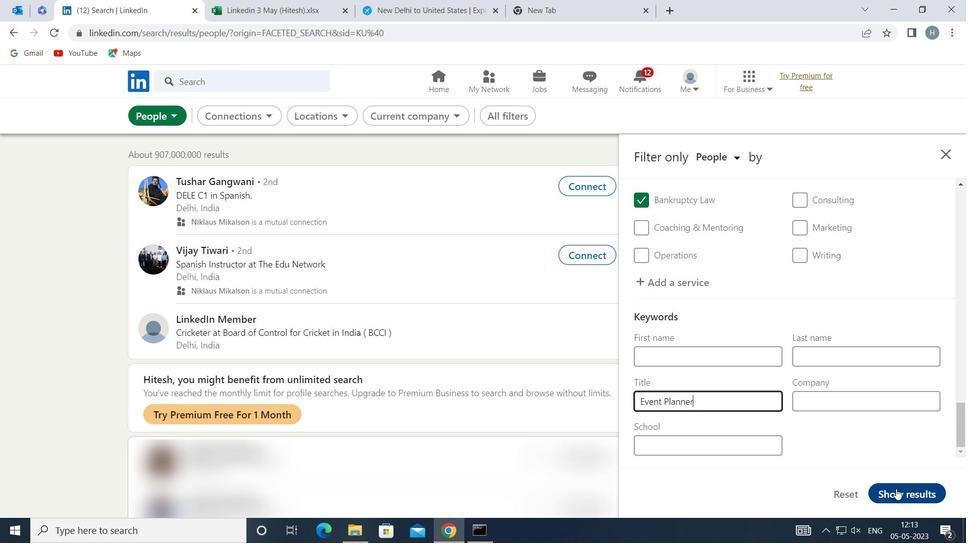 
Action: Mouse moved to (747, 397)
Screenshot: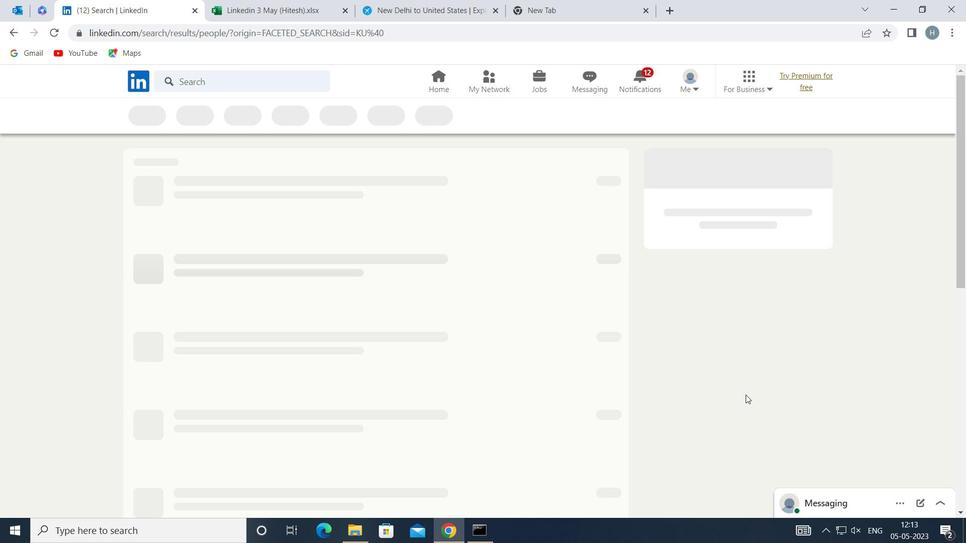 
